 Task: Look for space in Qarāwul, Afghanistan from 4th September, 2023 to 10th September, 2023 for 1 adult in price range Rs.9000 to Rs.17000. Place can be private room with 1  bedroom having 1 bed and 1 bathroom. Property type can be hotel. Amenities needed are: air conditioning, smoking allowed, . Booking option can be shelf check-in. Required host language is English.
Action: Mouse moved to (407, 90)
Screenshot: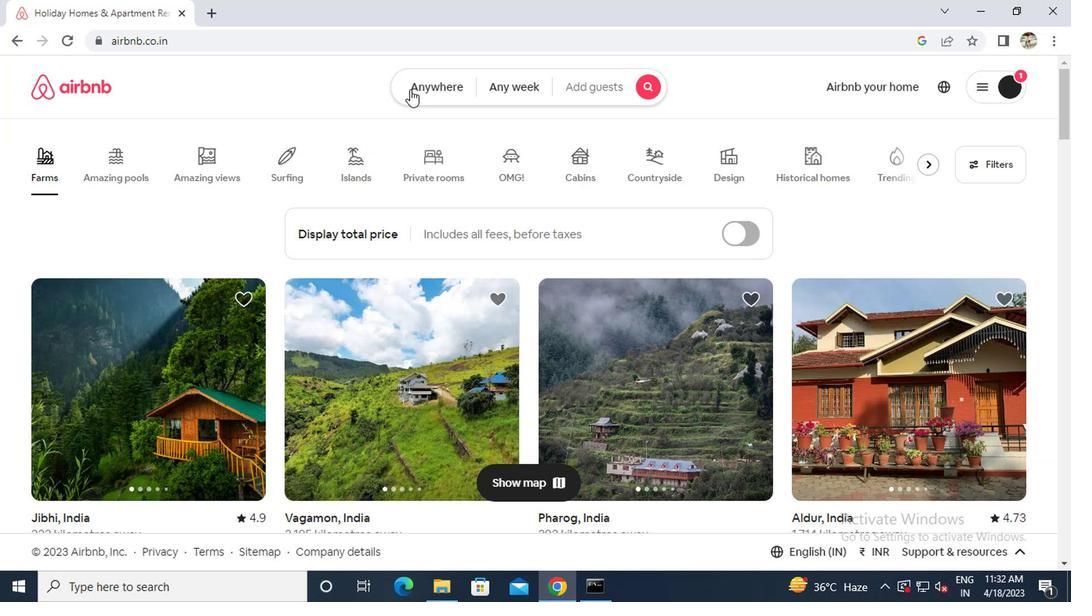 
Action: Mouse pressed left at (407, 90)
Screenshot: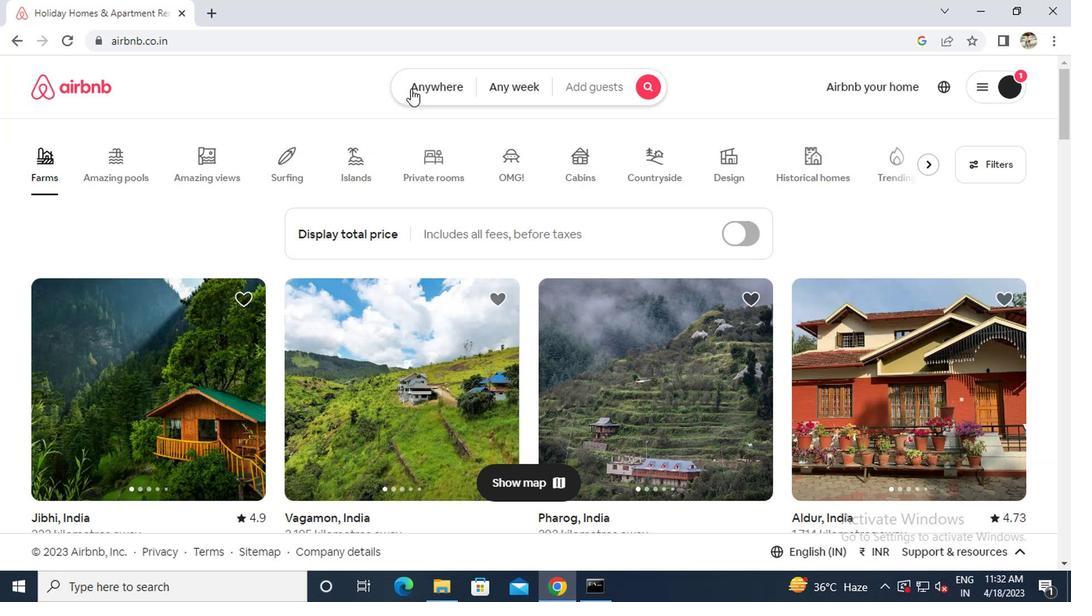 
Action: Mouse moved to (334, 149)
Screenshot: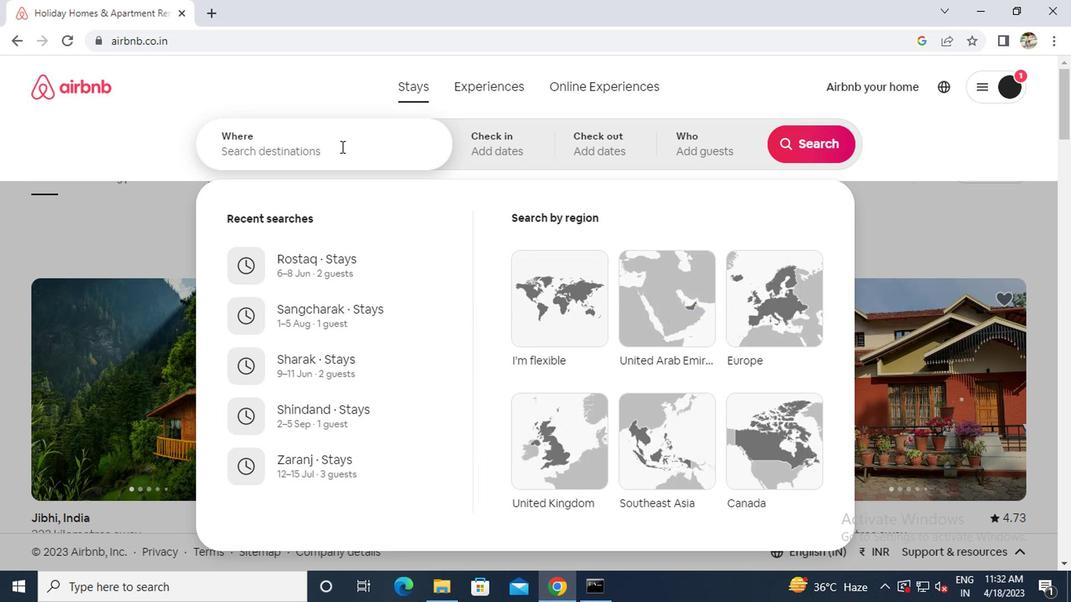 
Action: Mouse pressed left at (334, 149)
Screenshot: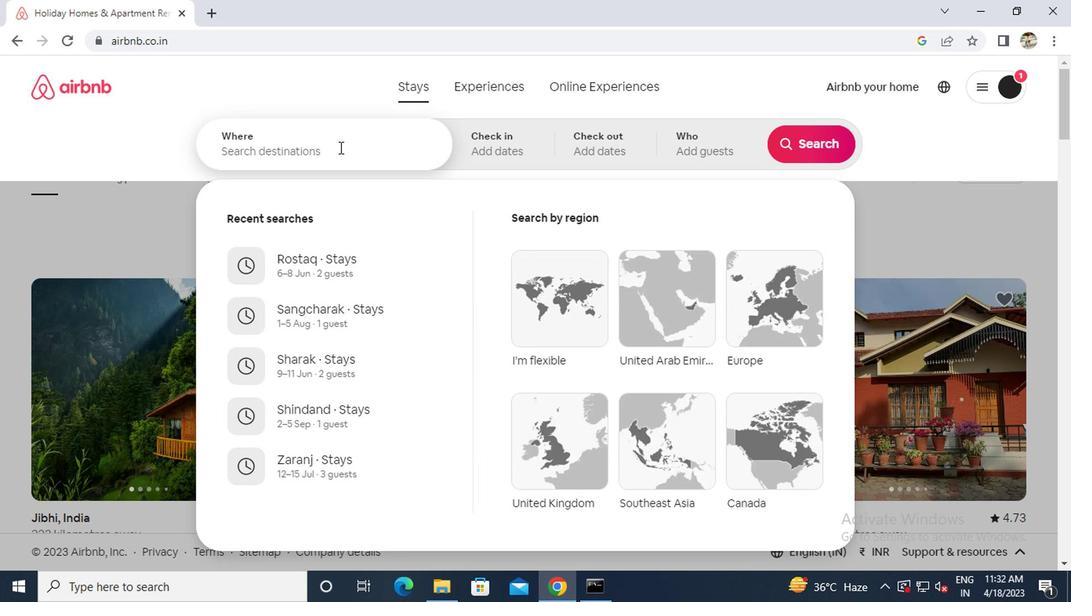 
Action: Key pressed q<Key.caps_lock>arawul
Screenshot: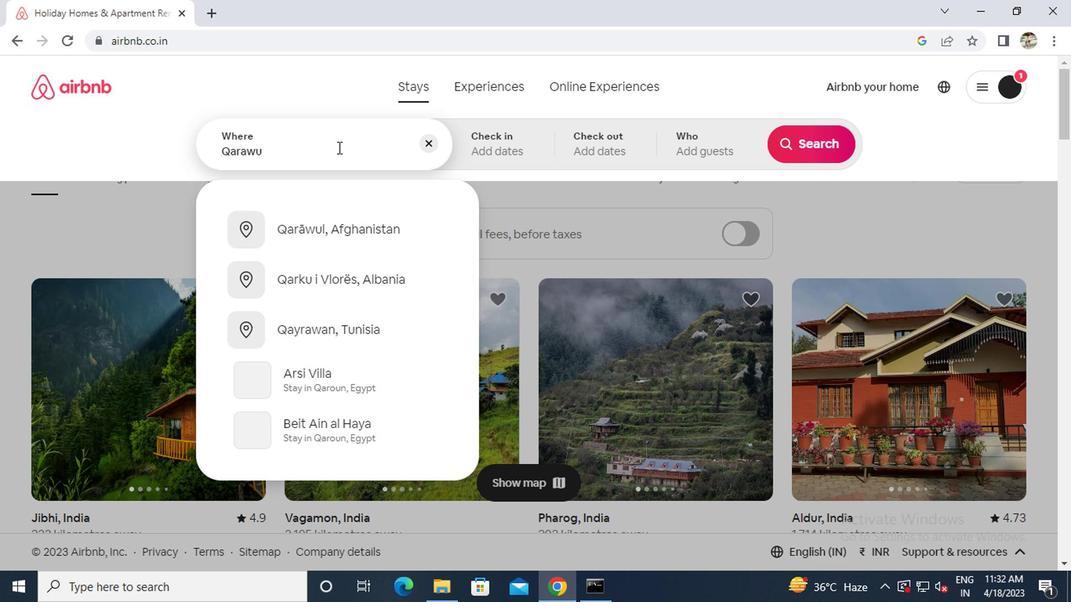 
Action: Mouse moved to (317, 221)
Screenshot: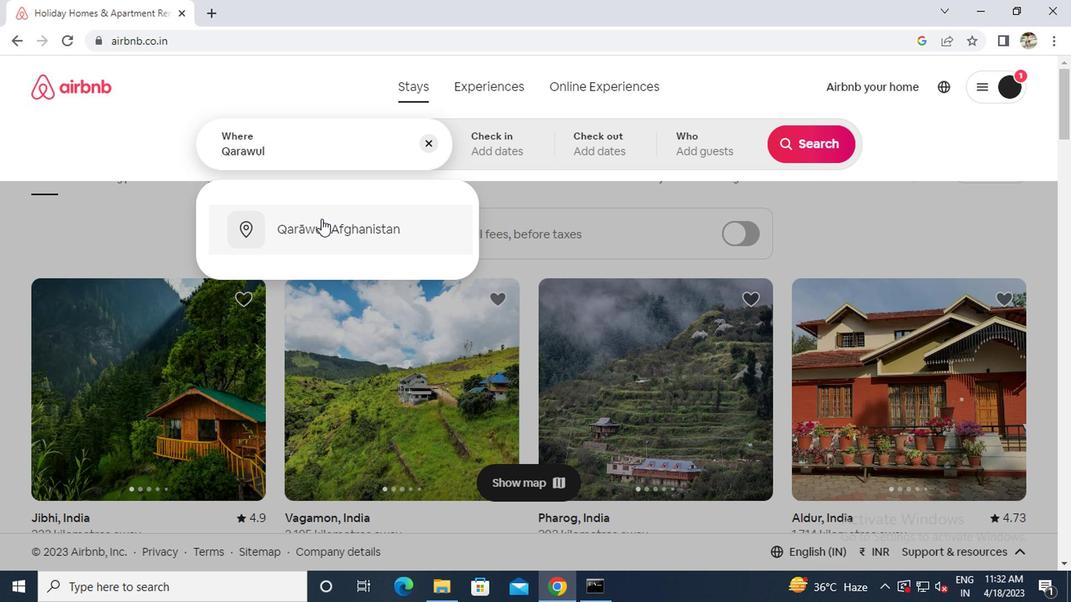 
Action: Mouse pressed left at (317, 221)
Screenshot: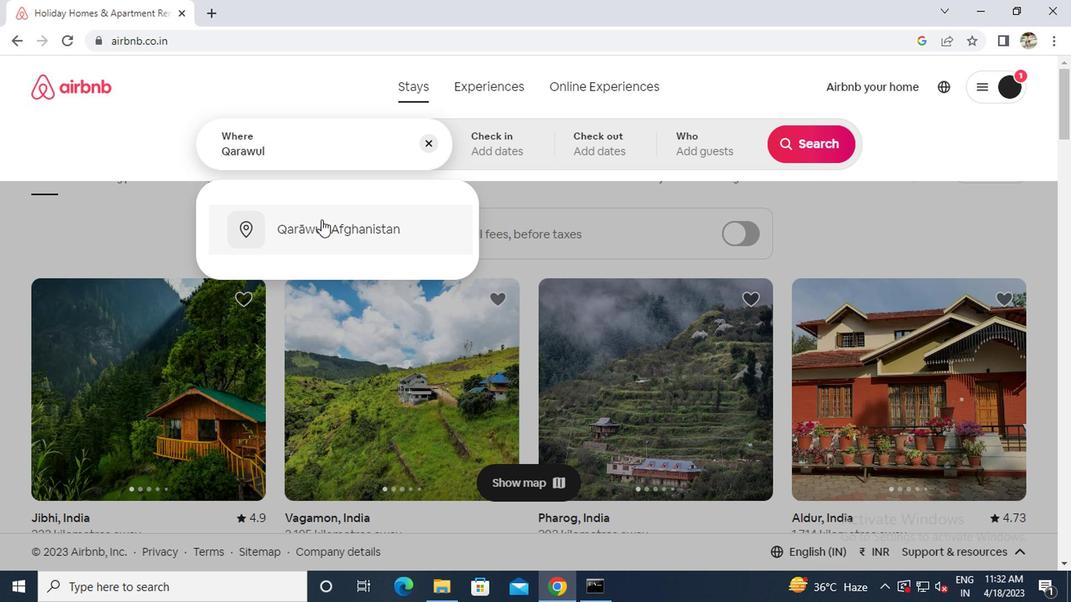 
Action: Mouse moved to (797, 266)
Screenshot: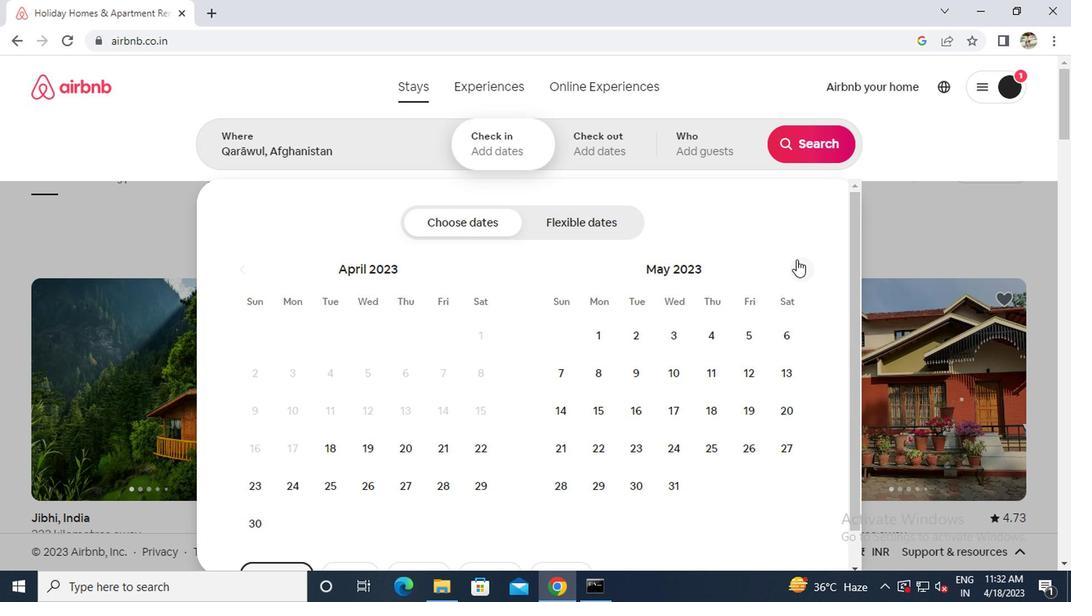 
Action: Mouse pressed left at (797, 266)
Screenshot: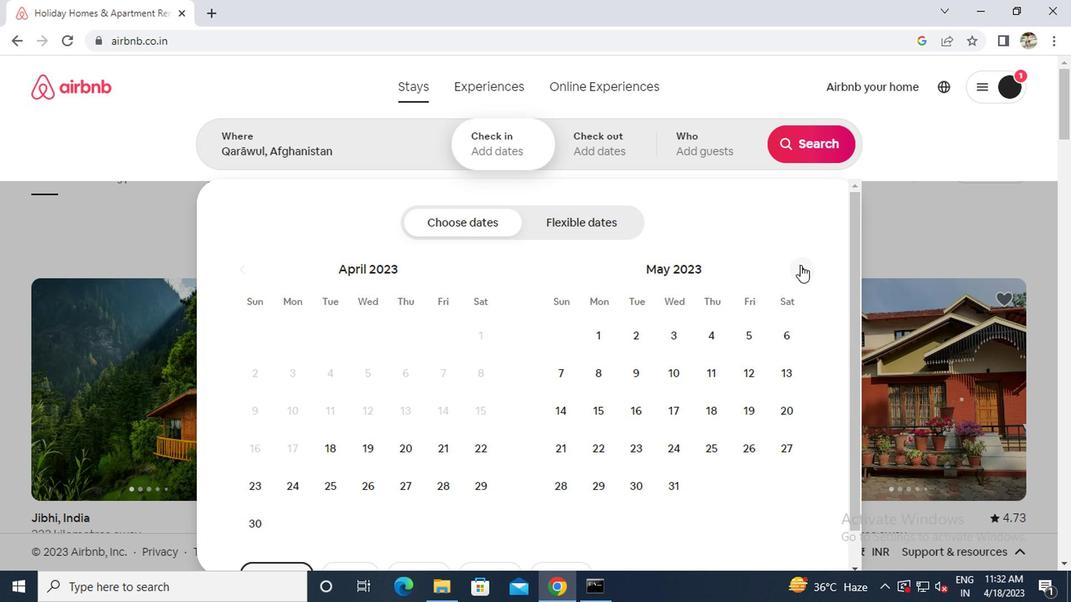 
Action: Mouse pressed left at (797, 266)
Screenshot: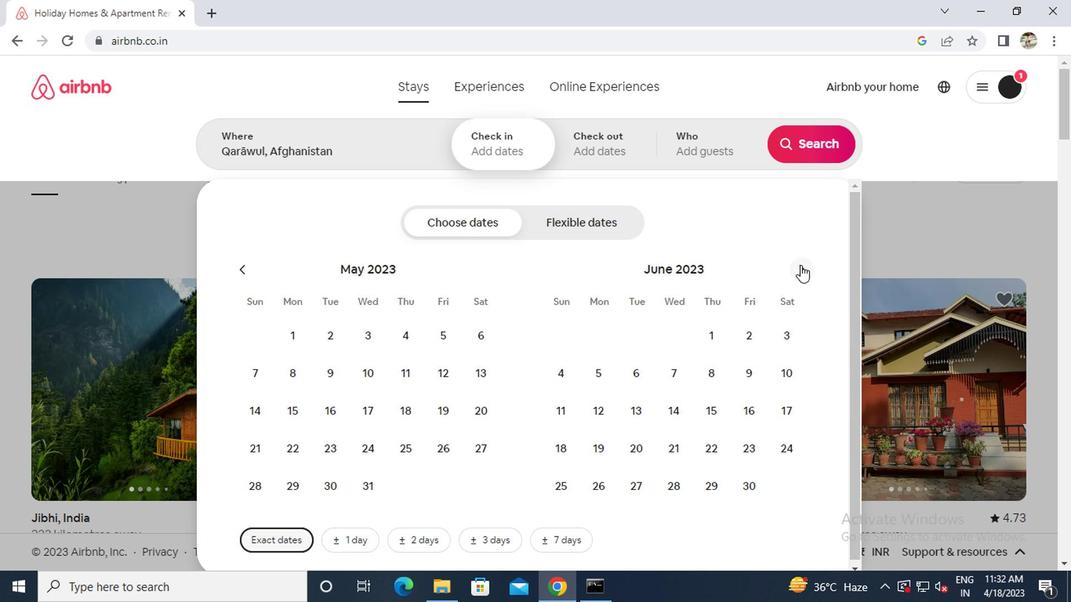 
Action: Mouse pressed left at (797, 266)
Screenshot: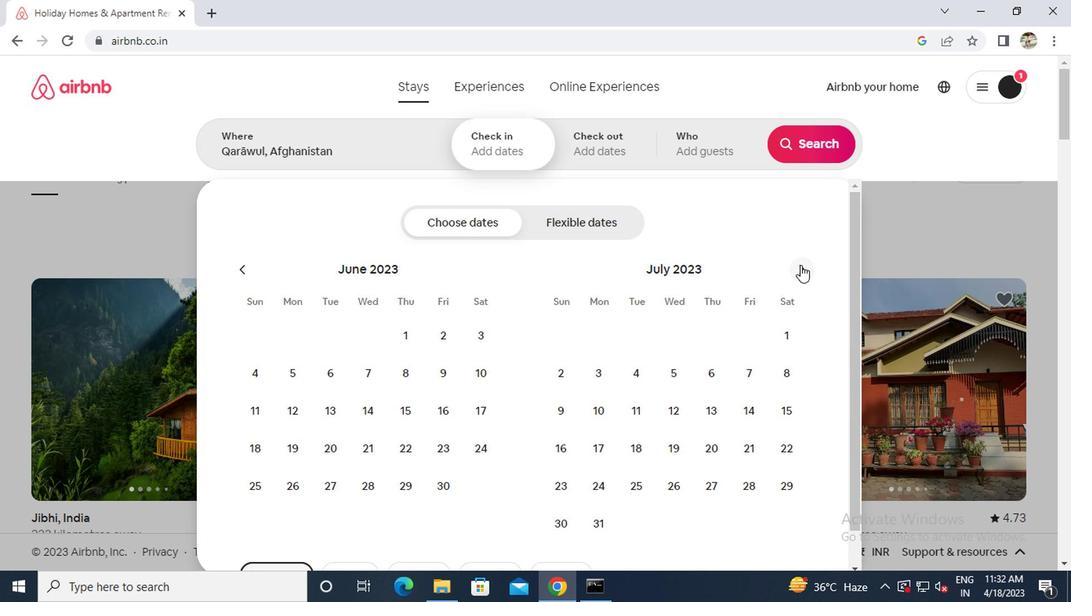 
Action: Mouse pressed left at (797, 266)
Screenshot: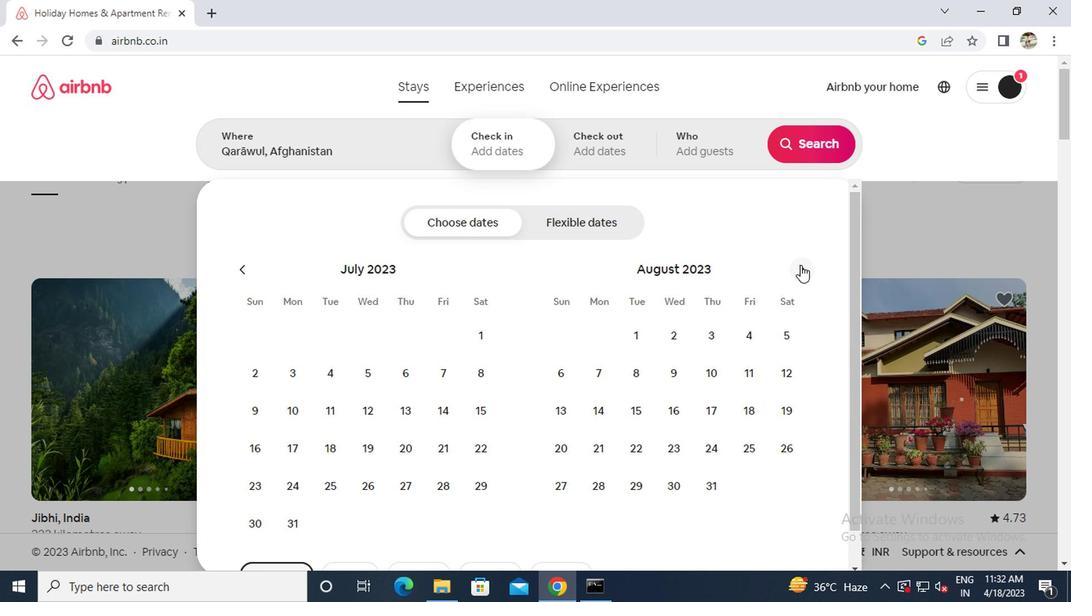 
Action: Mouse moved to (602, 373)
Screenshot: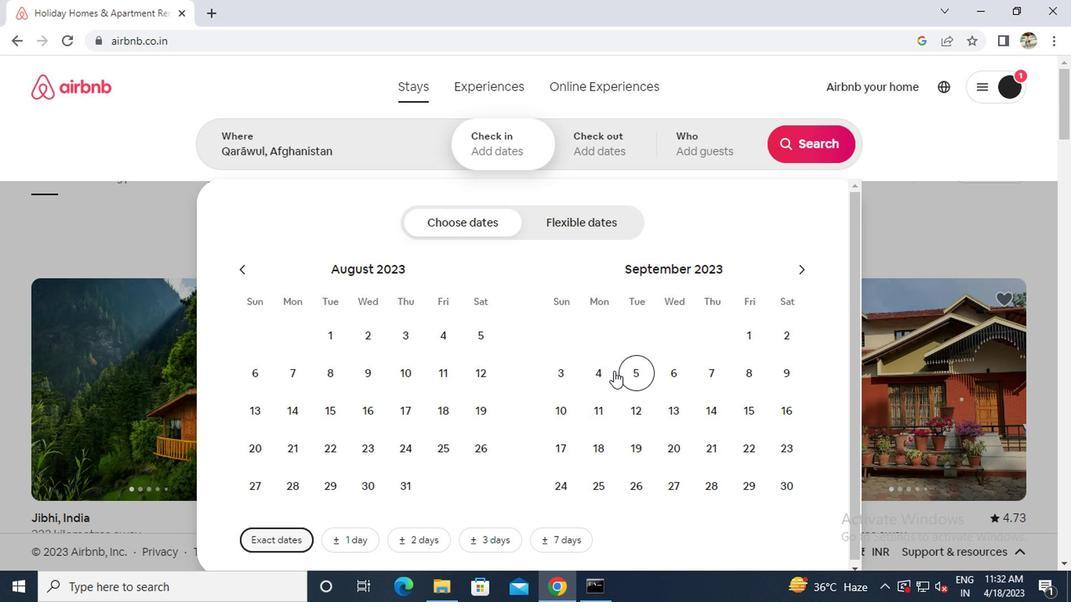 
Action: Mouse pressed left at (602, 373)
Screenshot: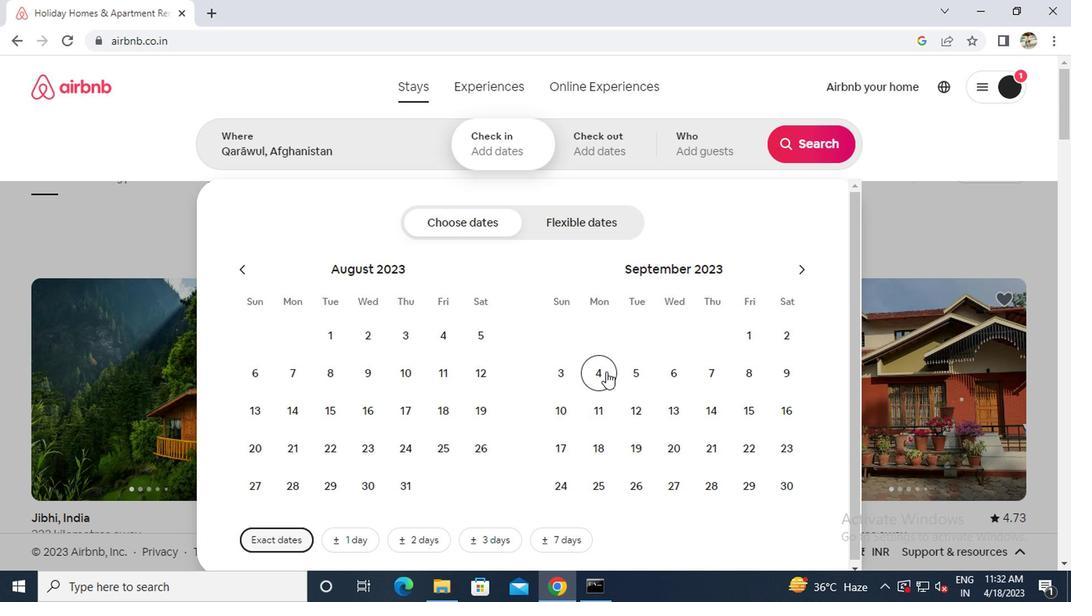 
Action: Mouse moved to (560, 408)
Screenshot: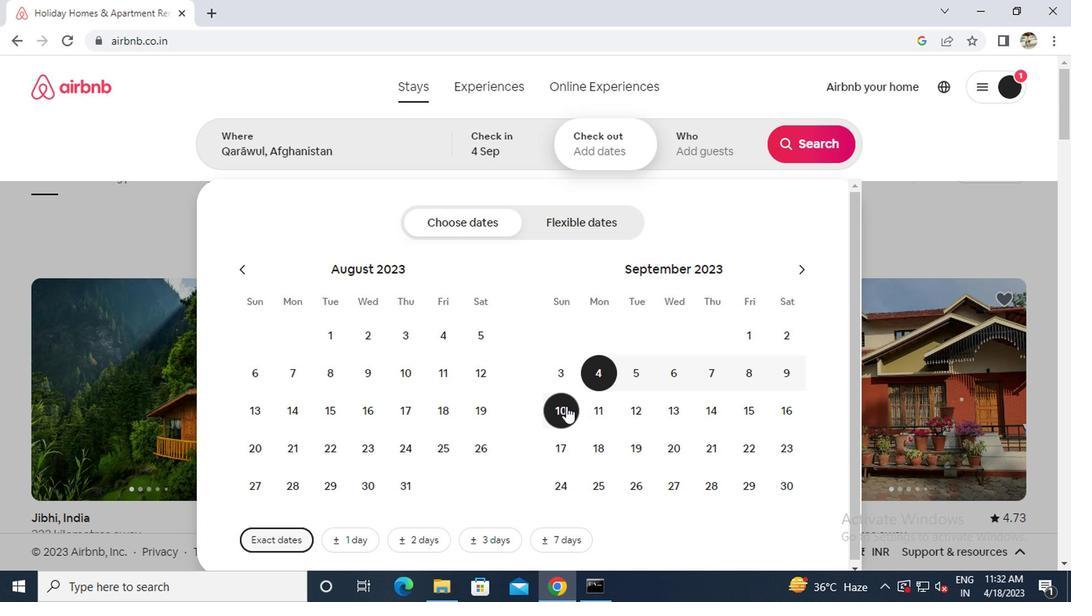 
Action: Mouse pressed left at (560, 408)
Screenshot: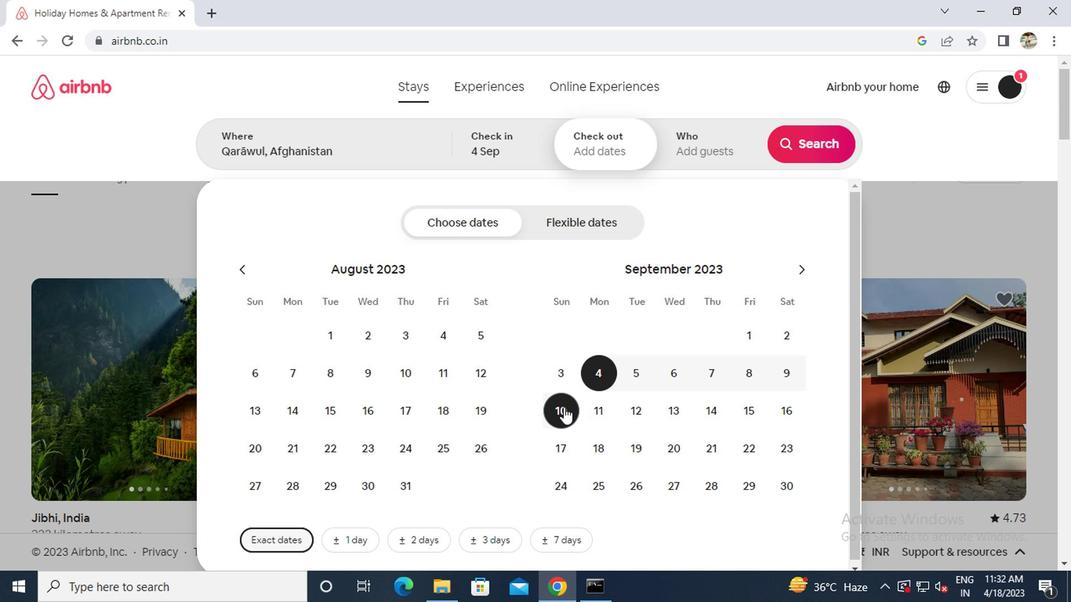 
Action: Mouse moved to (694, 153)
Screenshot: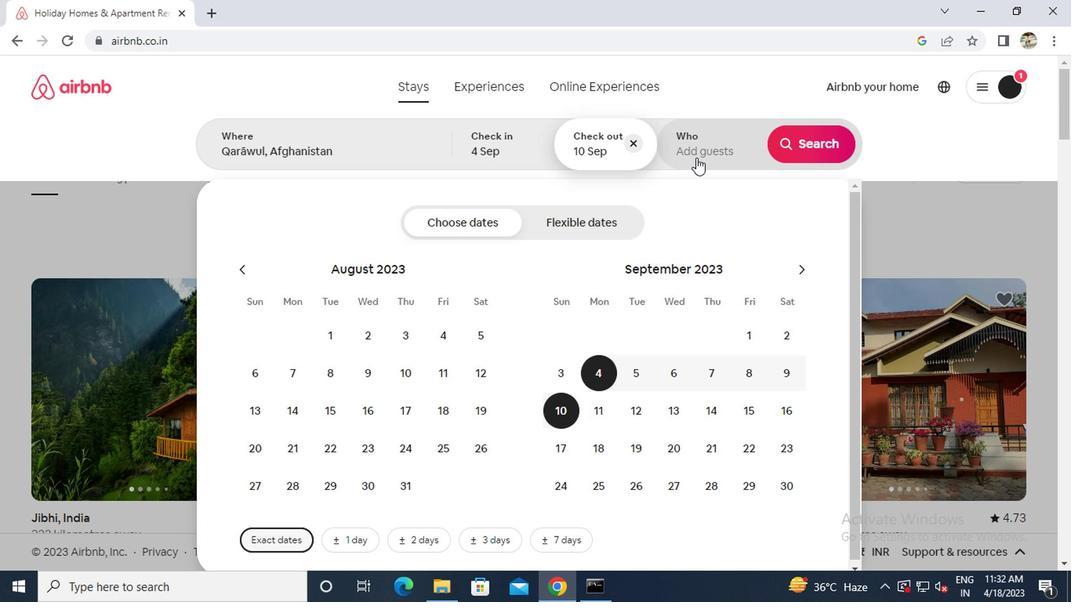 
Action: Mouse pressed left at (694, 153)
Screenshot: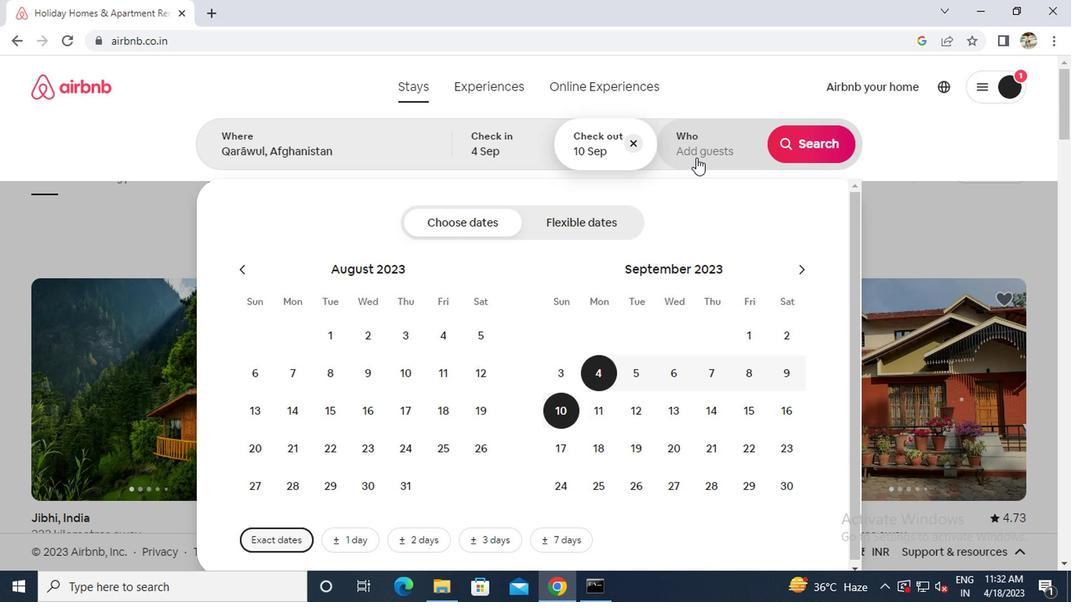 
Action: Mouse moved to (808, 236)
Screenshot: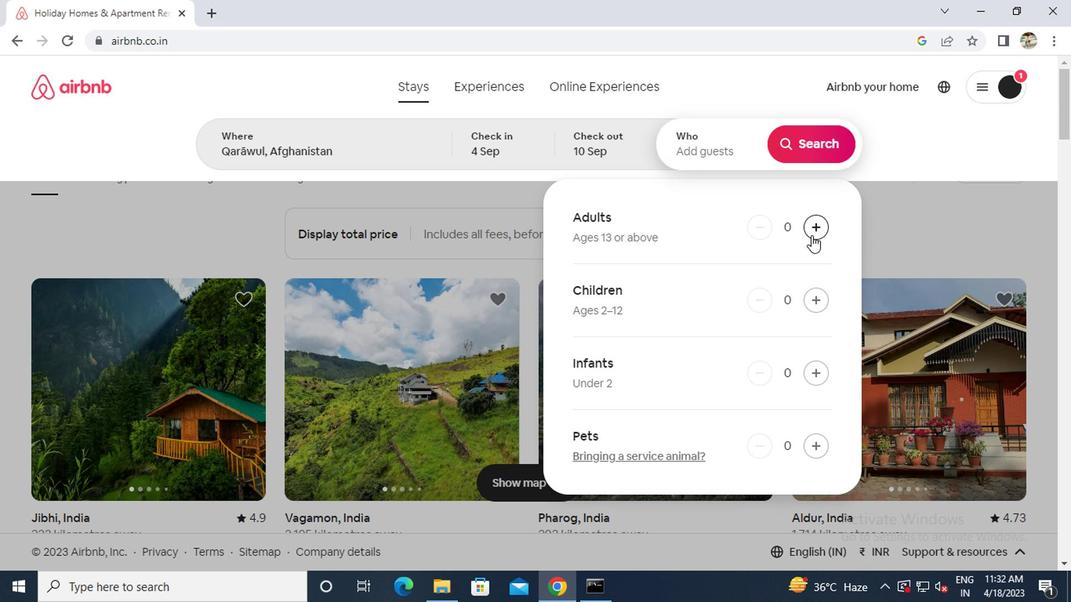 
Action: Mouse pressed left at (808, 236)
Screenshot: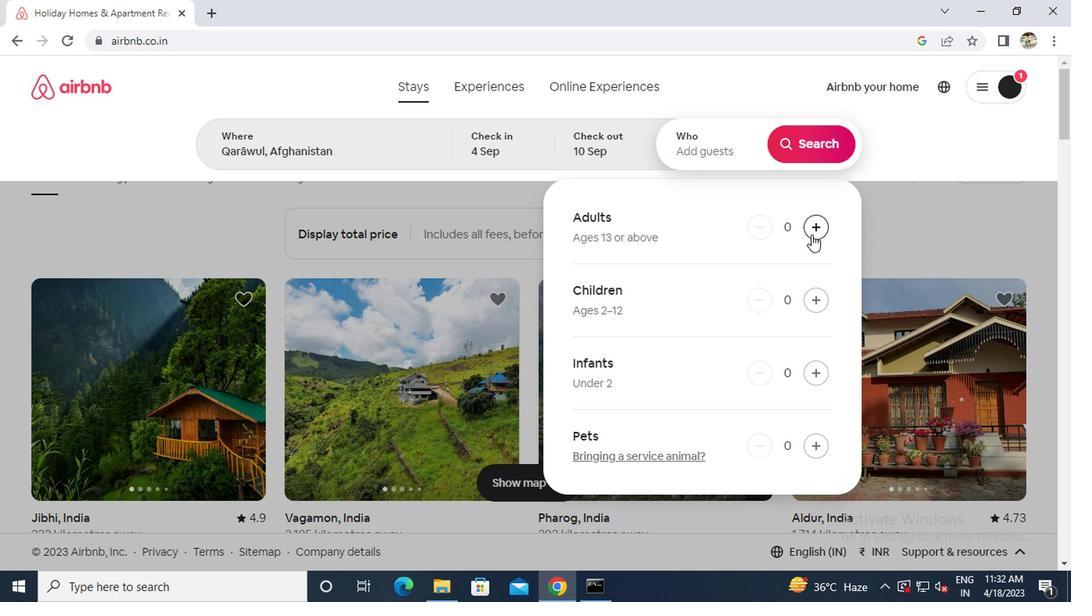 
Action: Mouse moved to (795, 149)
Screenshot: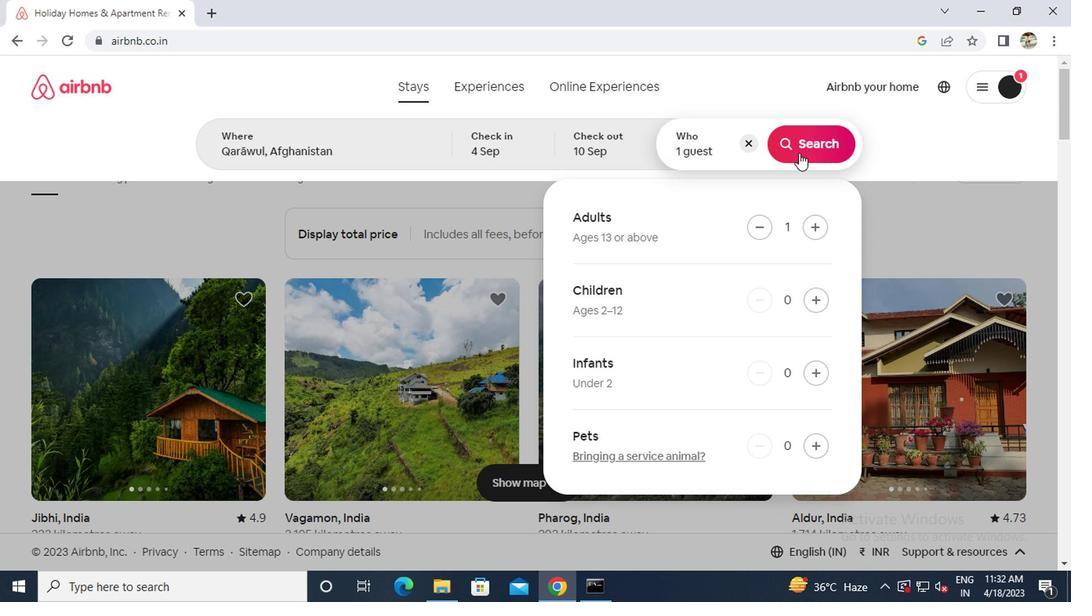 
Action: Mouse pressed left at (795, 149)
Screenshot: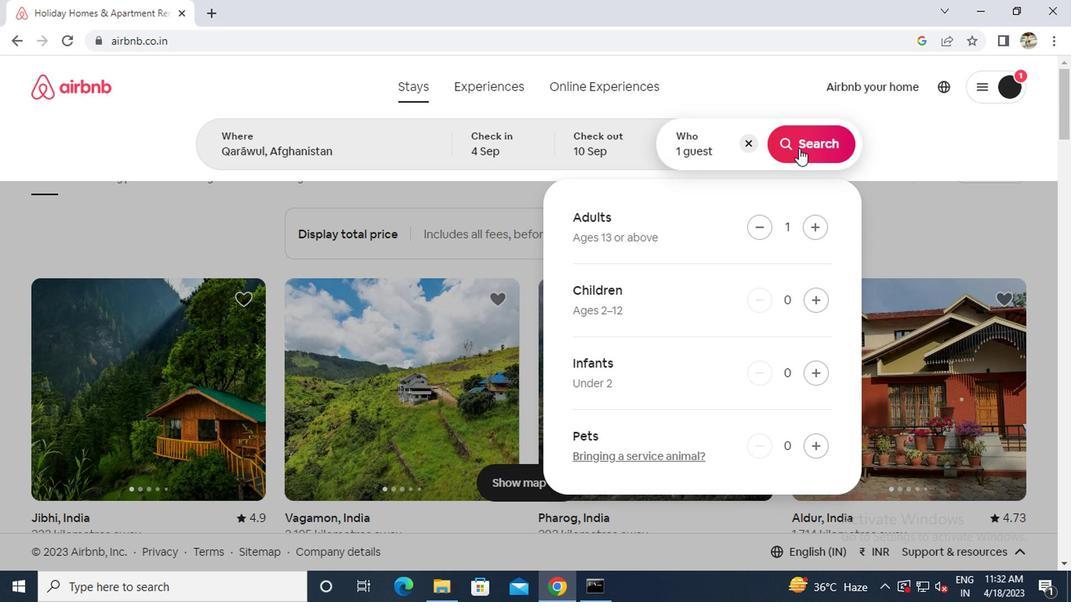 
Action: Mouse moved to (980, 151)
Screenshot: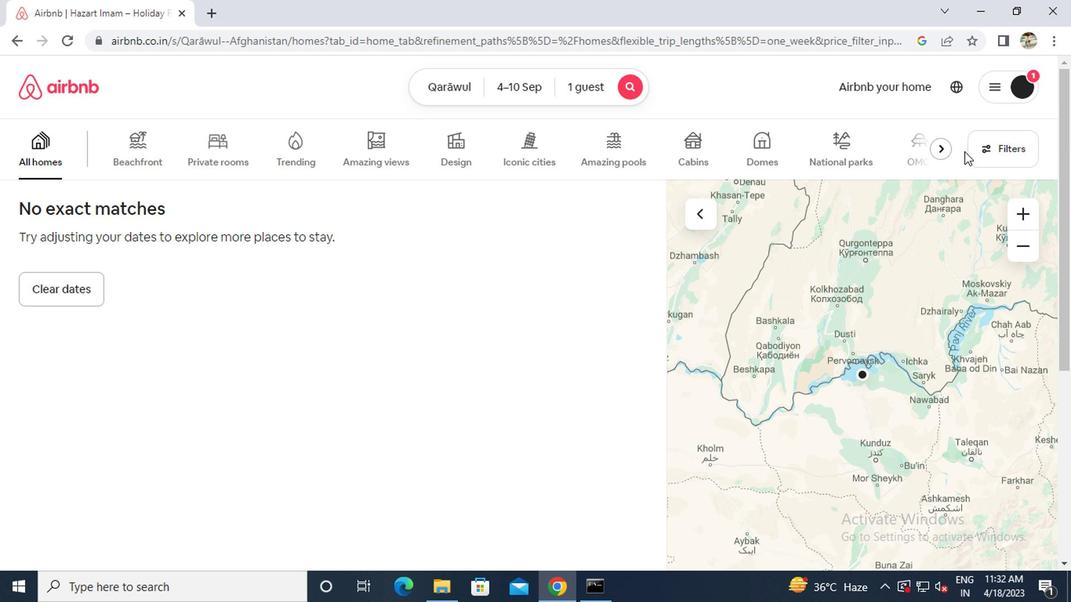 
Action: Mouse pressed left at (980, 151)
Screenshot: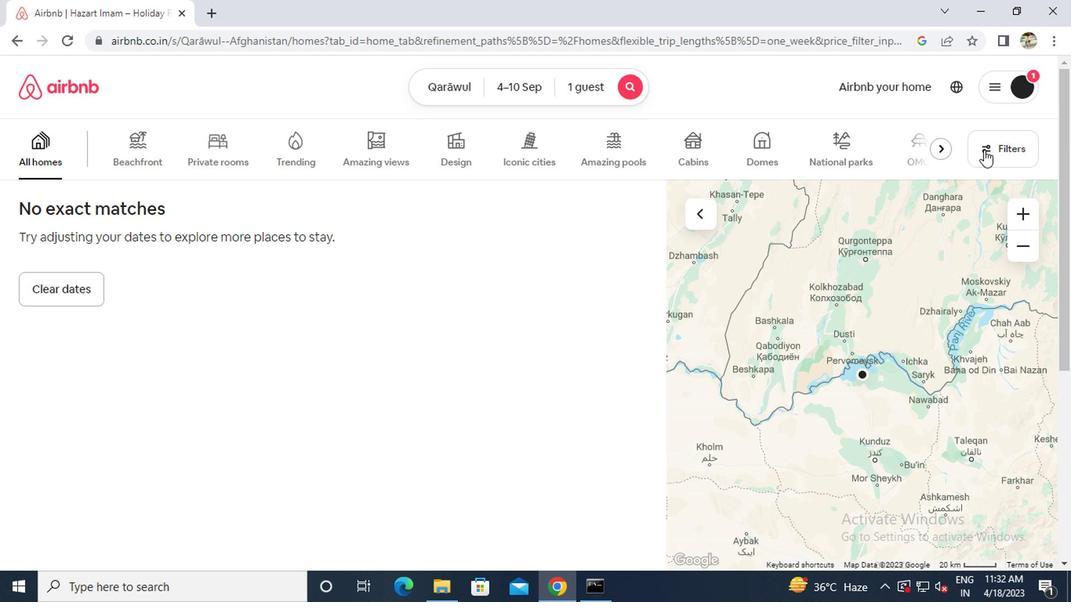 
Action: Mouse moved to (382, 253)
Screenshot: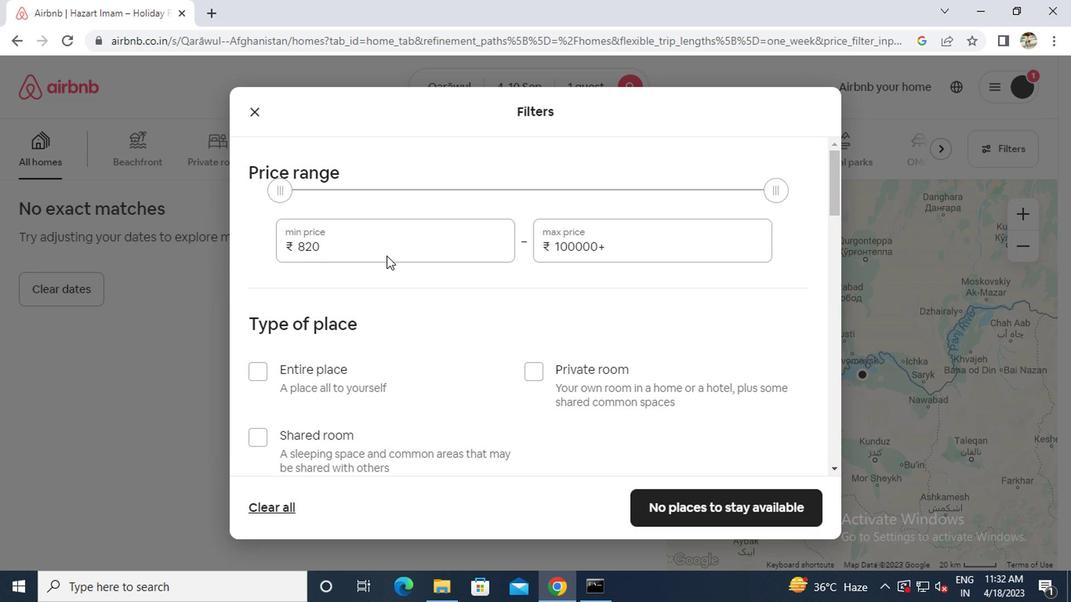 
Action: Mouse pressed left at (382, 253)
Screenshot: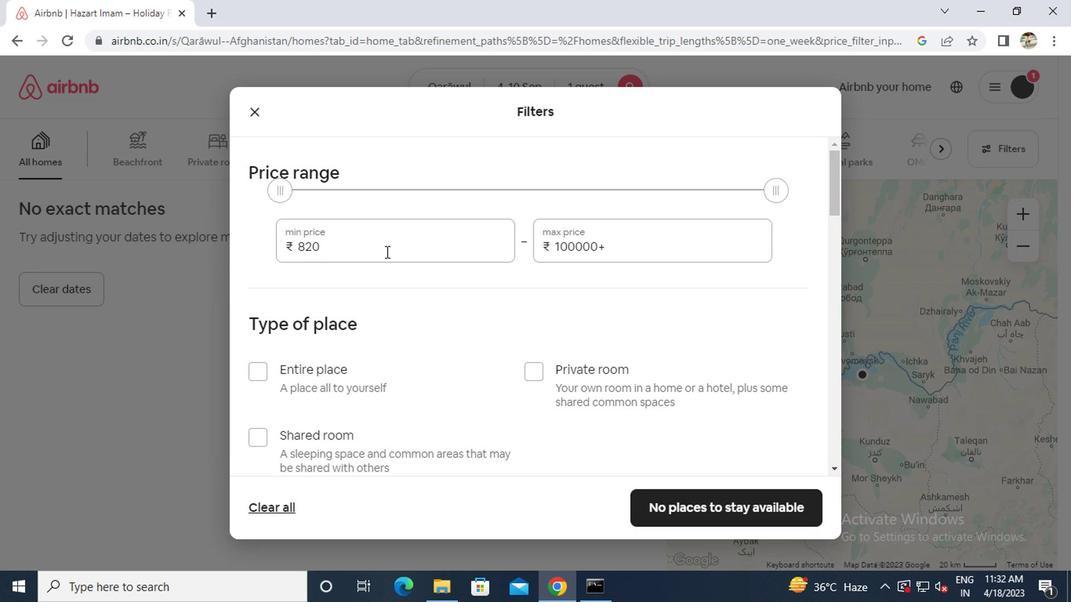
Action: Key pressed ctrl+A90000<Key.backspace>
Screenshot: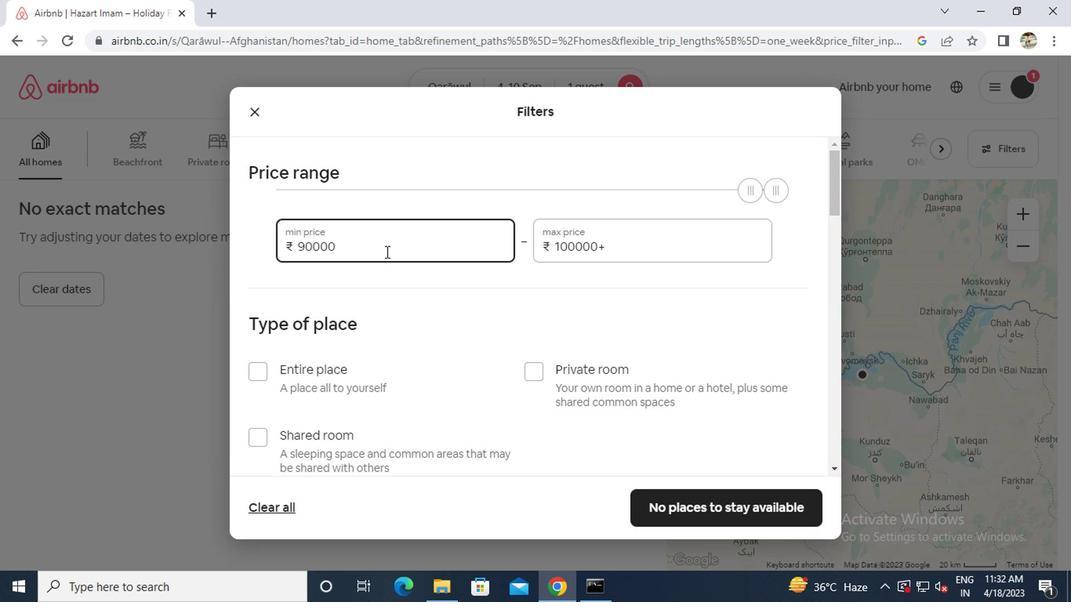 
Action: Mouse moved to (601, 254)
Screenshot: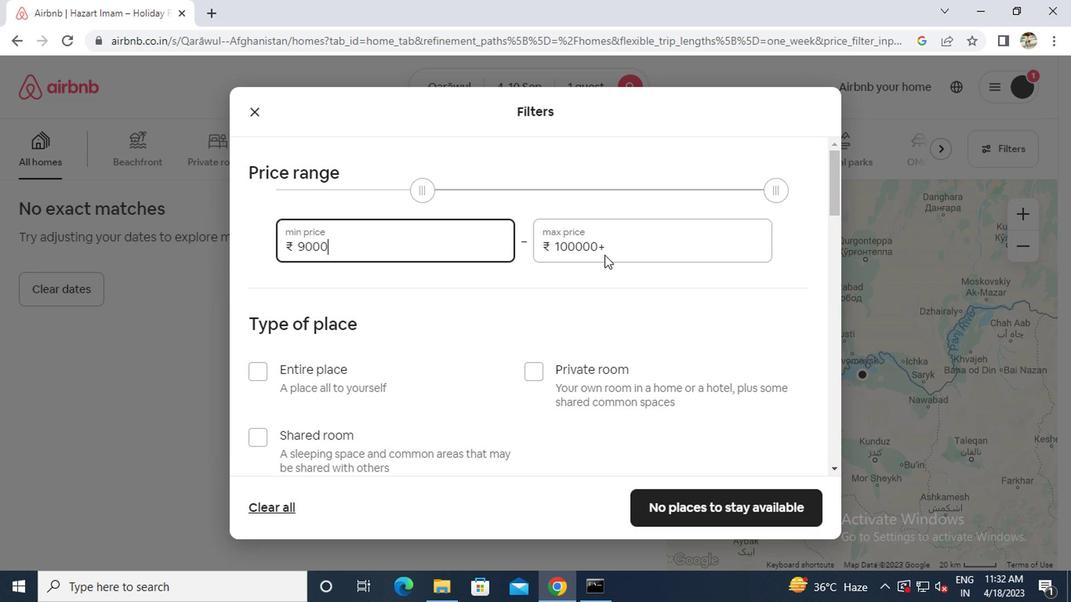 
Action: Mouse pressed left at (601, 254)
Screenshot: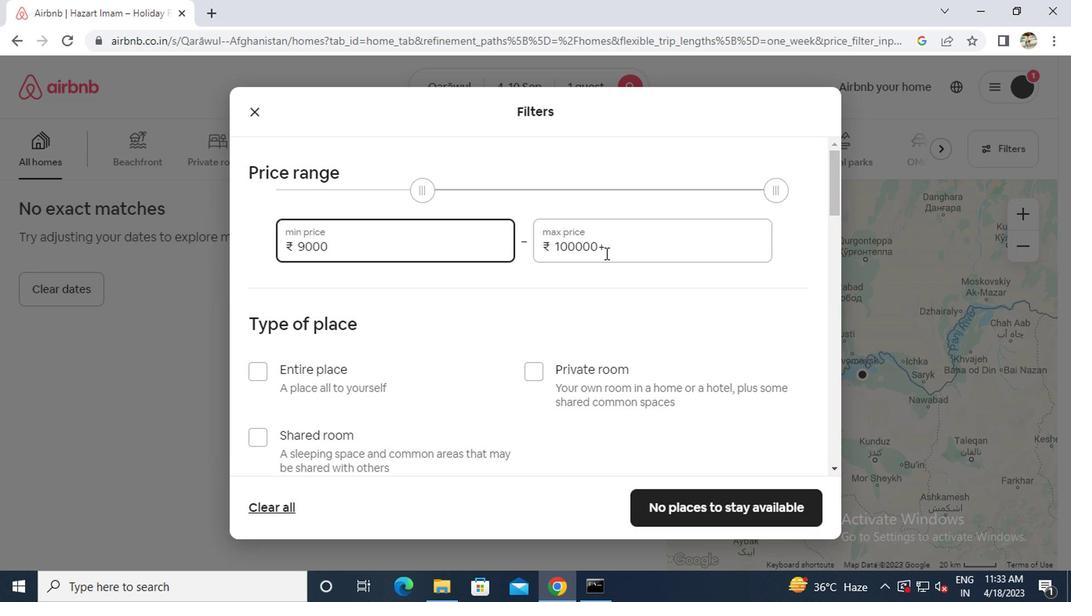 
Action: Key pressed ctrl+Actrl+17000
Screenshot: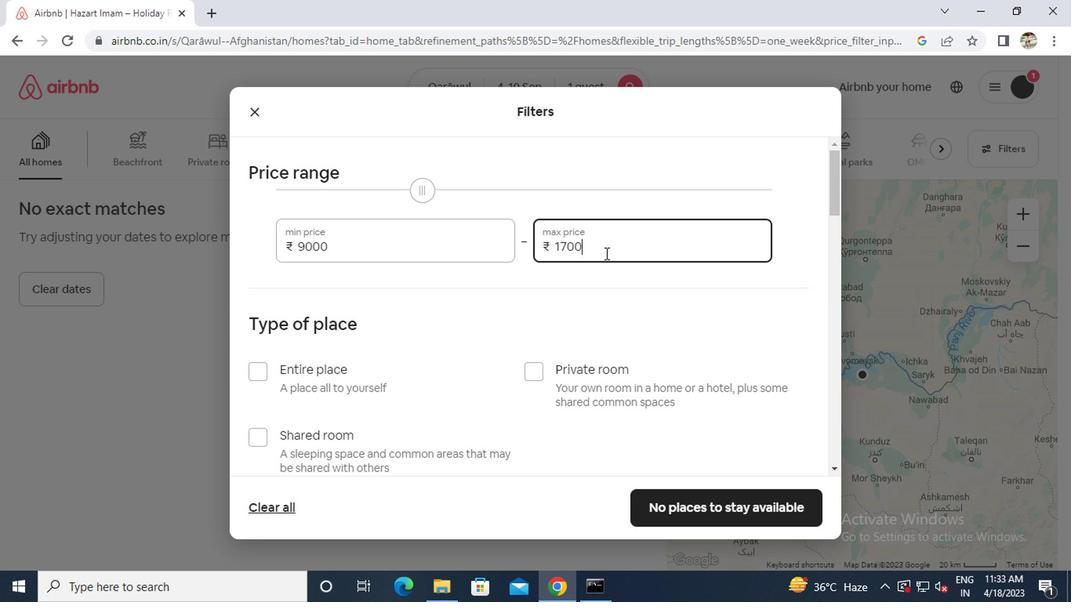 
Action: Mouse moved to (536, 371)
Screenshot: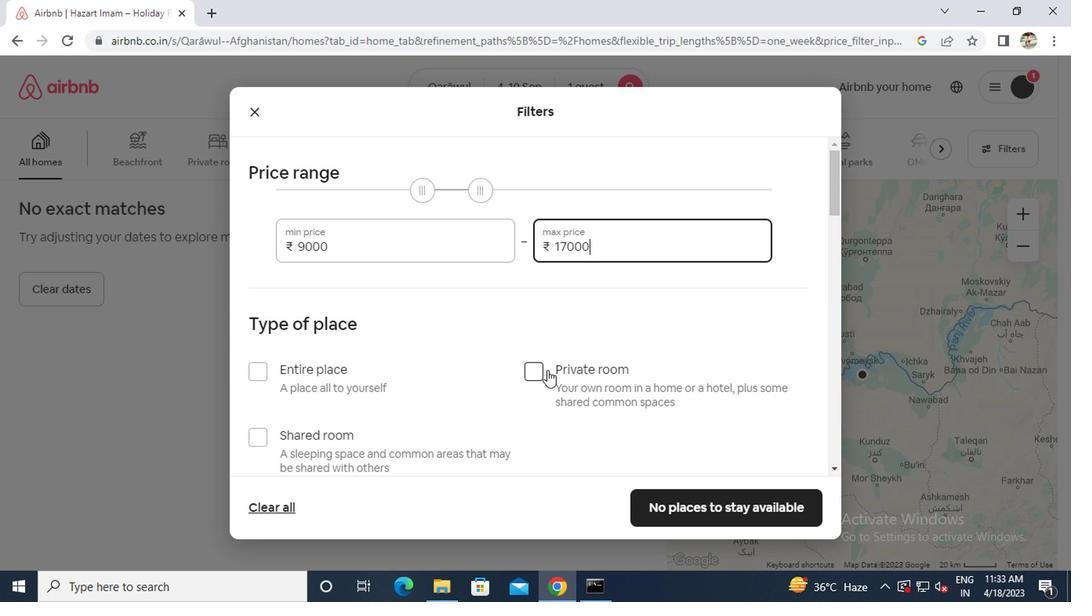 
Action: Mouse pressed left at (536, 371)
Screenshot: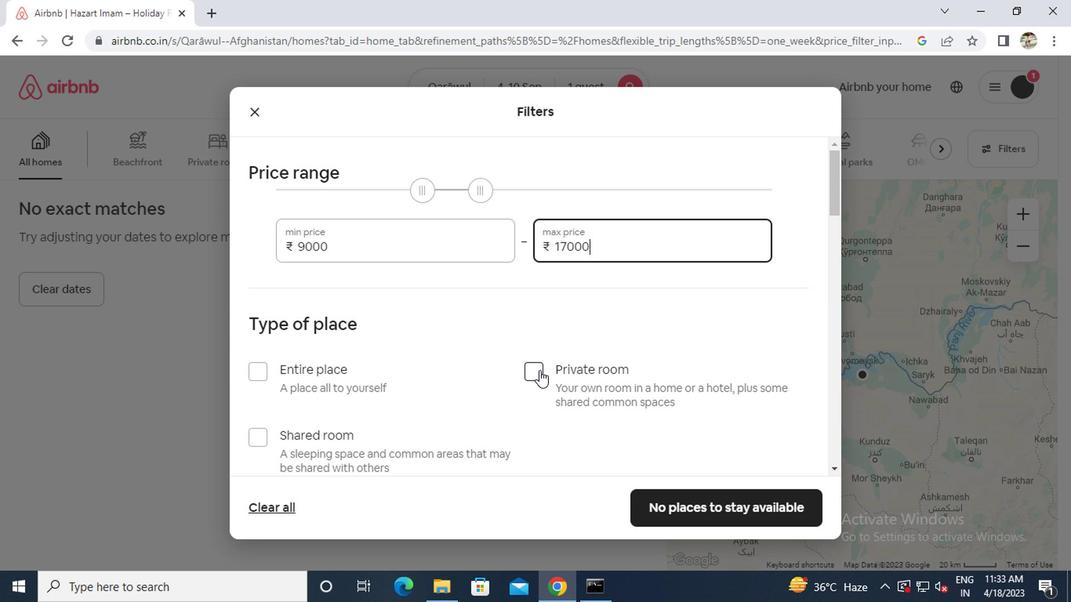 
Action: Mouse scrolled (536, 370) with delta (0, 0)
Screenshot: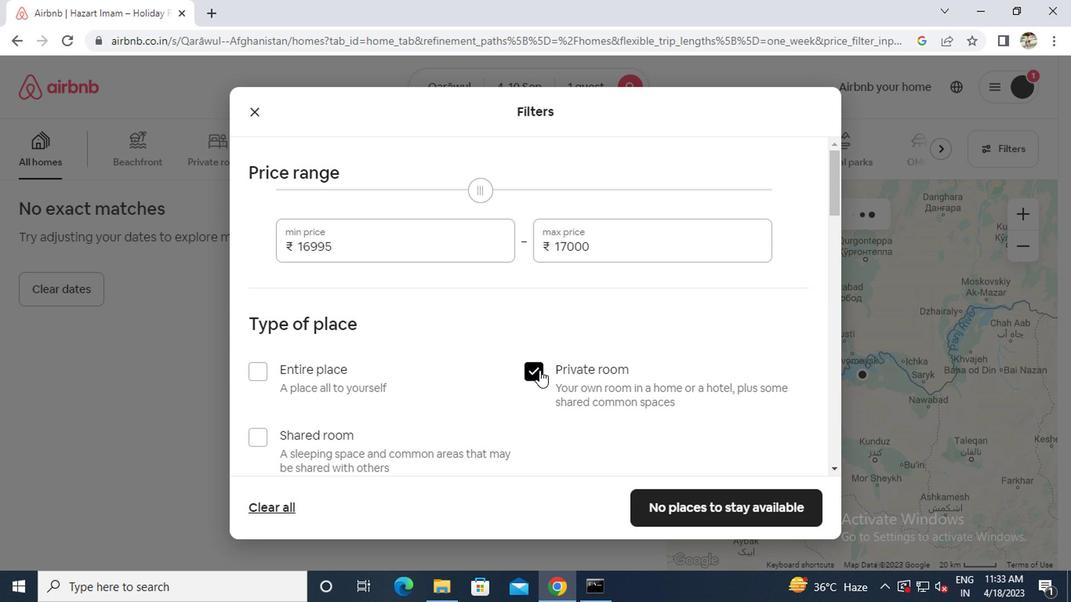 
Action: Mouse scrolled (536, 370) with delta (0, 0)
Screenshot: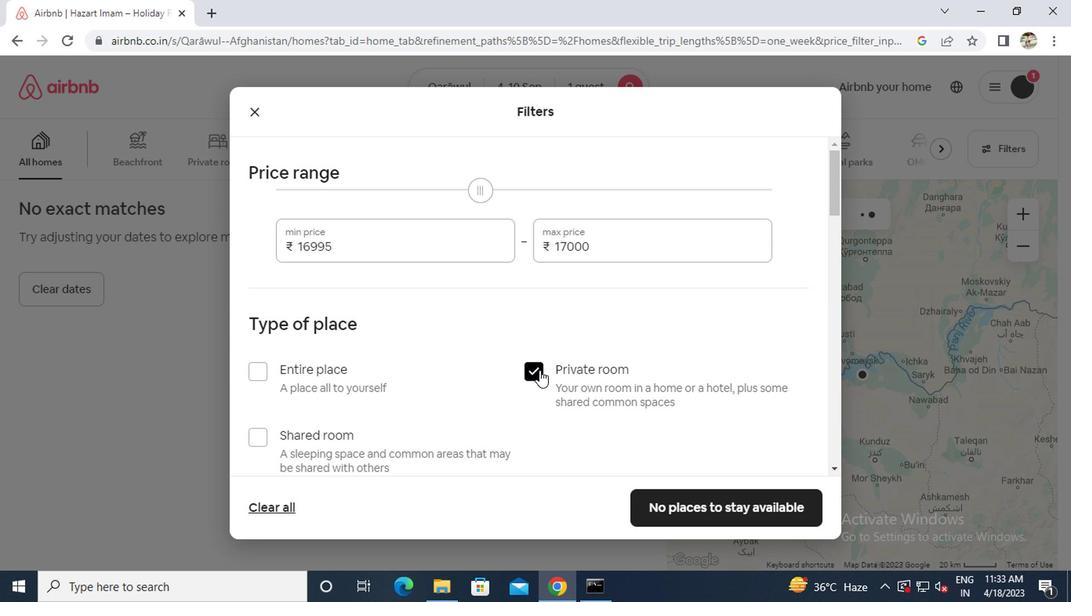 
Action: Mouse scrolled (536, 370) with delta (0, 0)
Screenshot: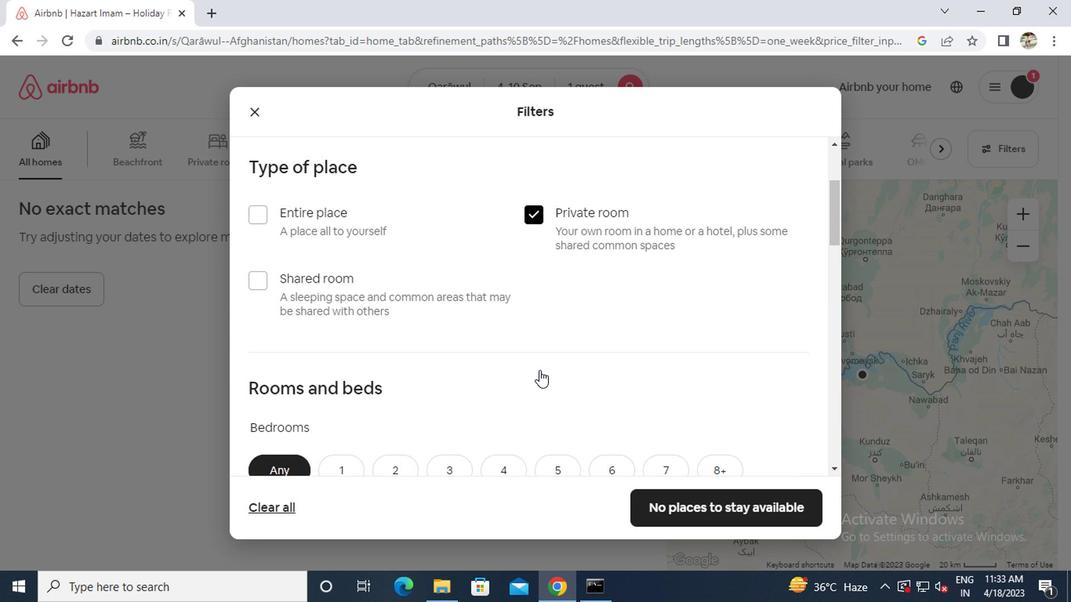 
Action: Mouse scrolled (536, 370) with delta (0, 0)
Screenshot: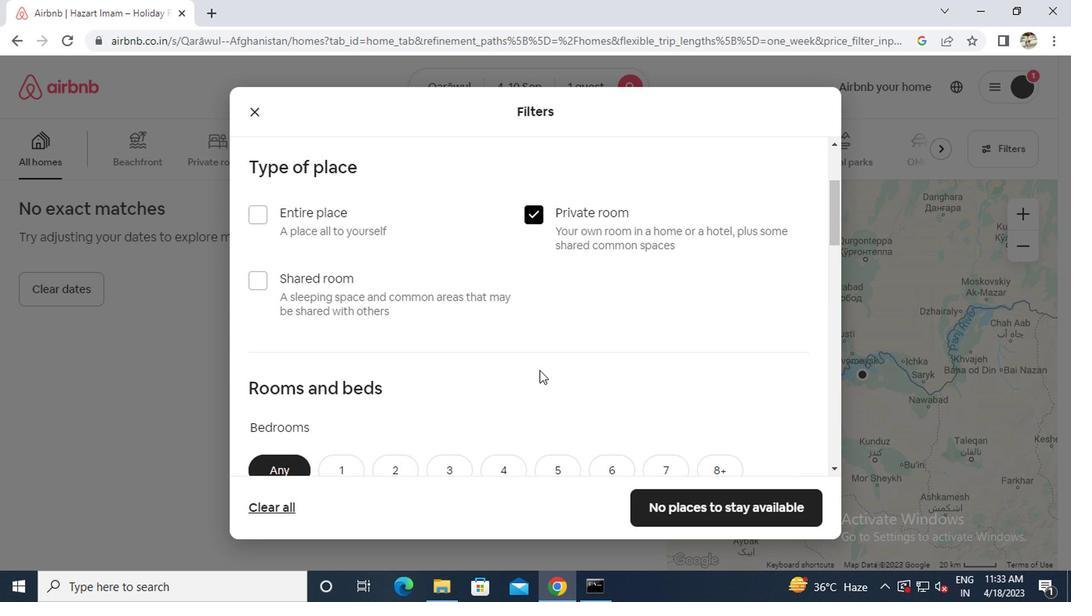 
Action: Mouse moved to (335, 310)
Screenshot: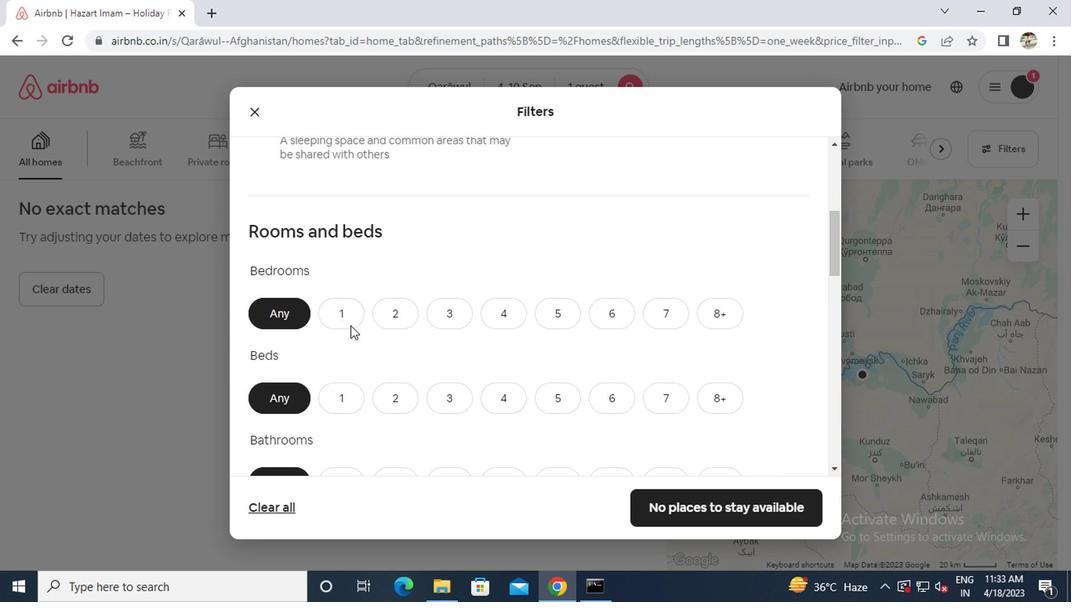 
Action: Mouse pressed left at (335, 310)
Screenshot: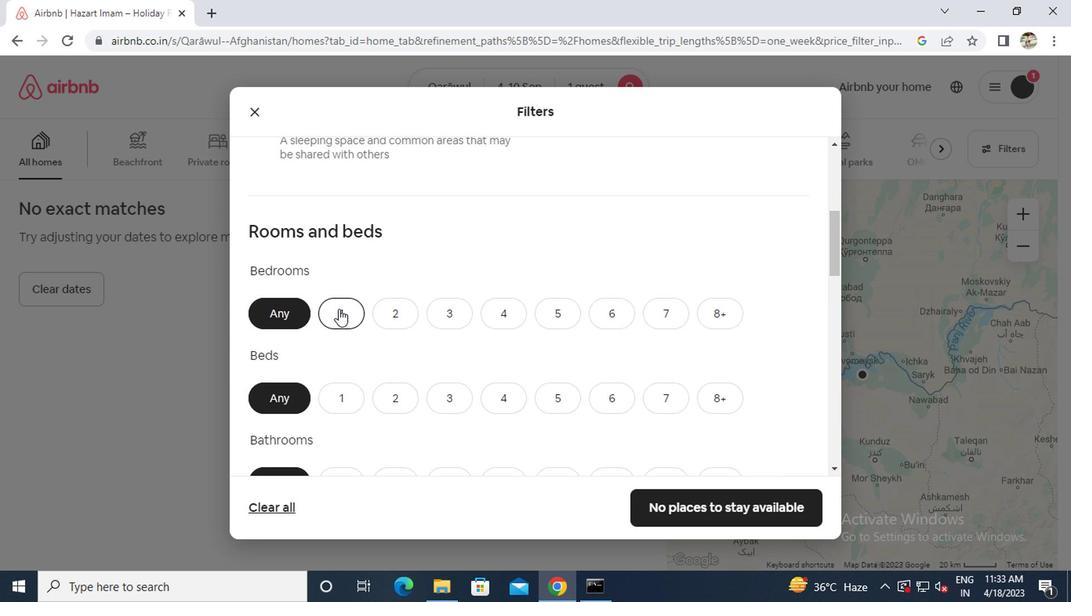 
Action: Mouse moved to (330, 389)
Screenshot: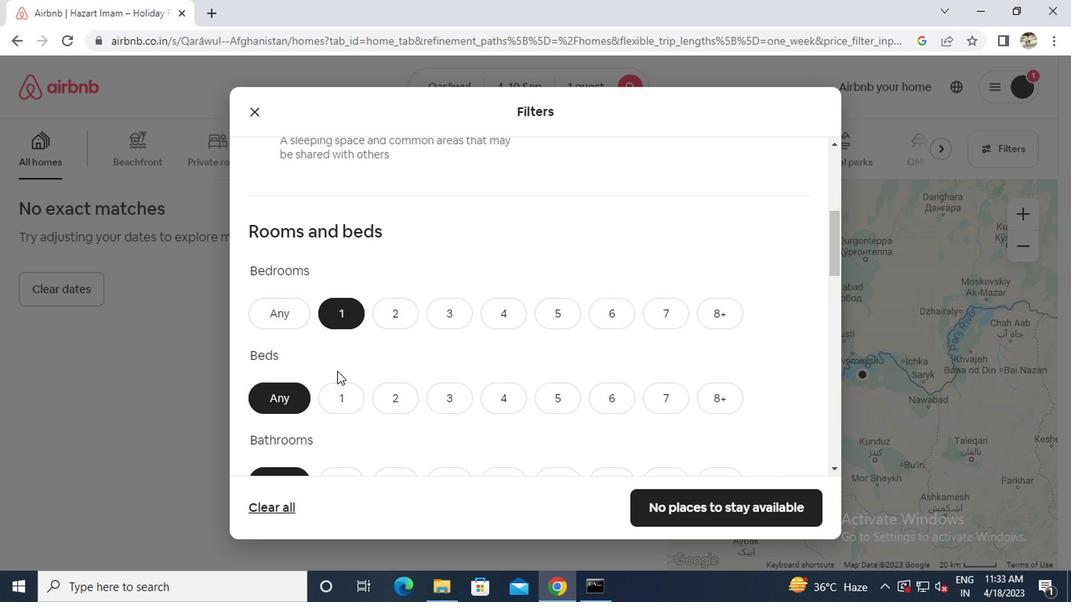 
Action: Mouse pressed left at (330, 389)
Screenshot: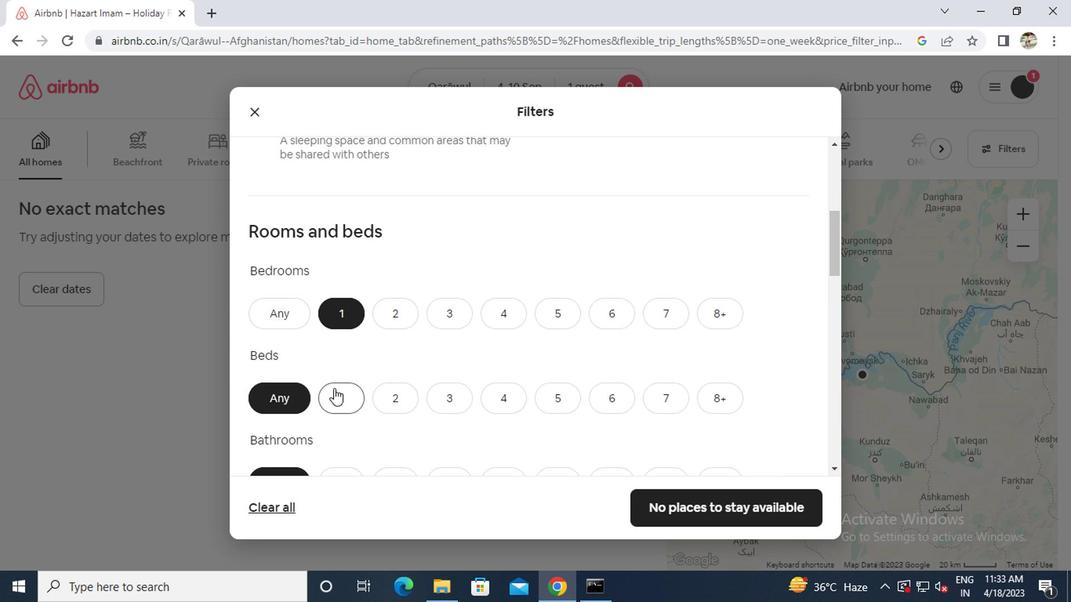 
Action: Mouse moved to (334, 388)
Screenshot: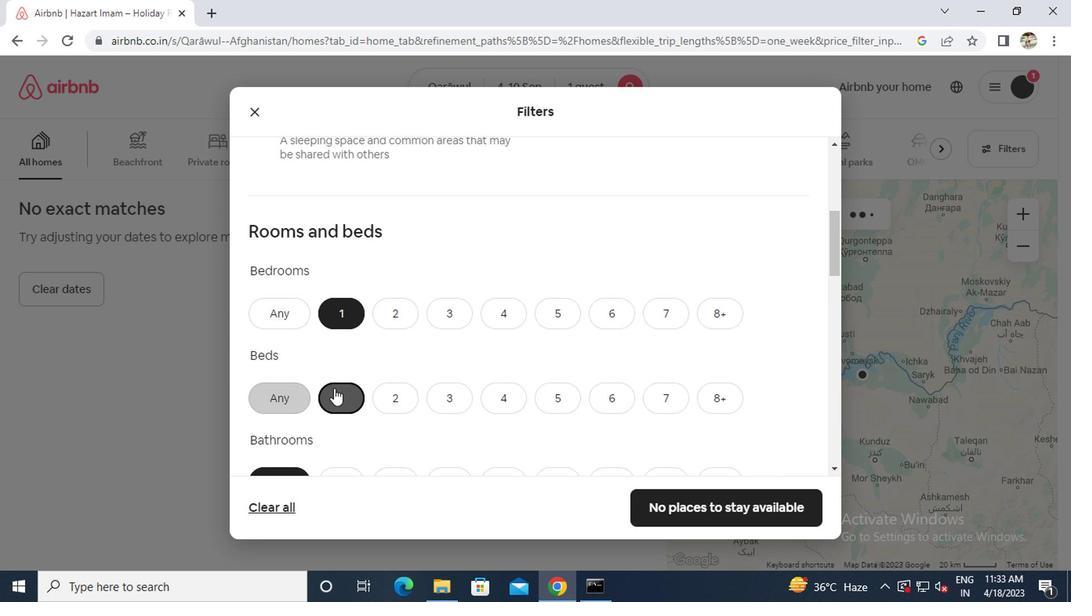 
Action: Mouse scrolled (334, 387) with delta (0, 0)
Screenshot: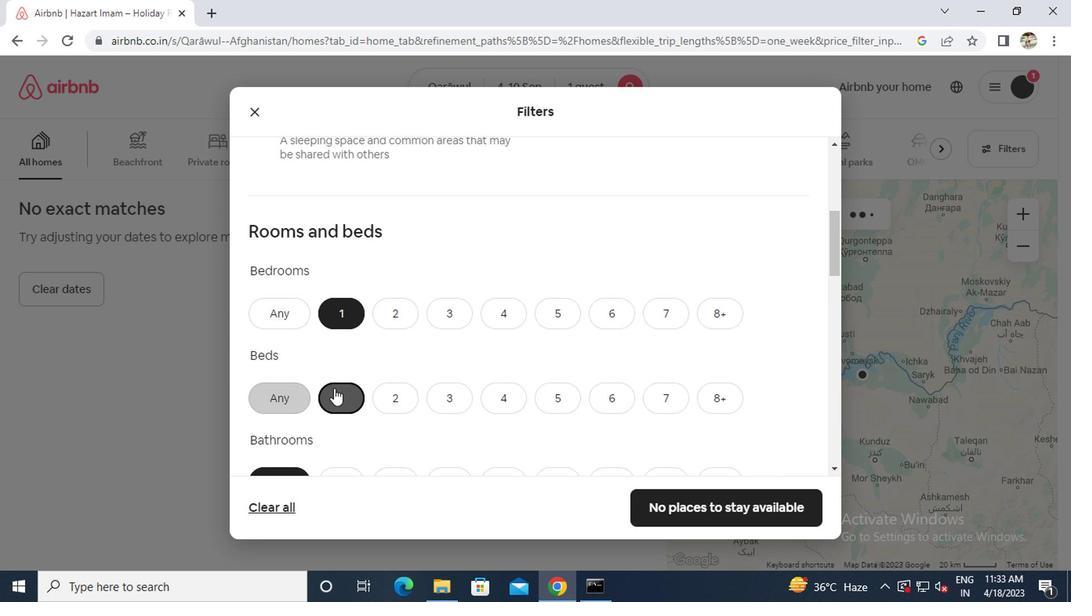 
Action: Mouse scrolled (334, 387) with delta (0, 0)
Screenshot: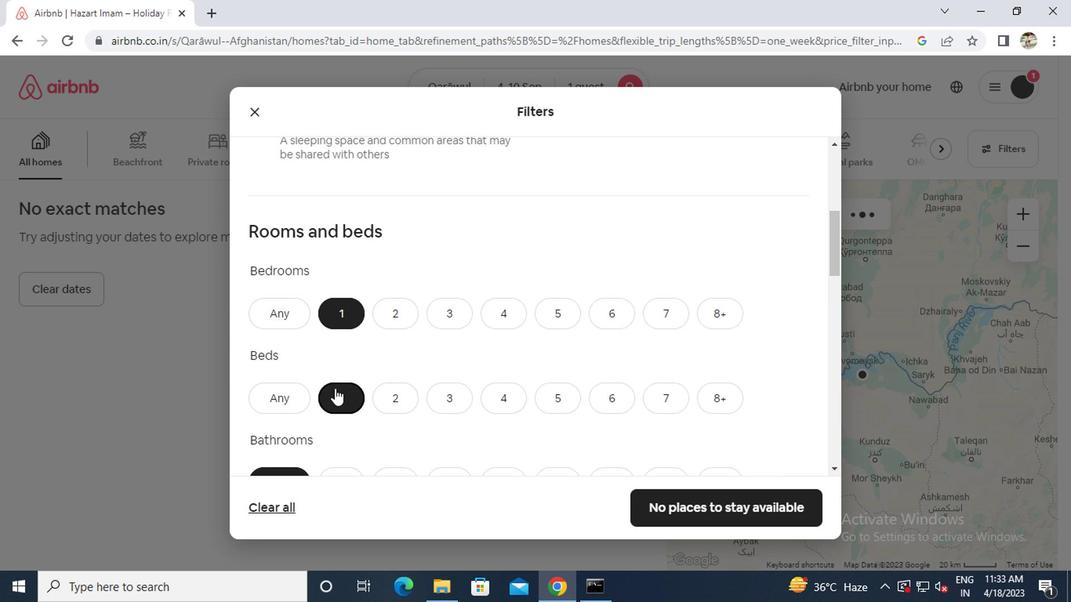 
Action: Mouse moved to (330, 330)
Screenshot: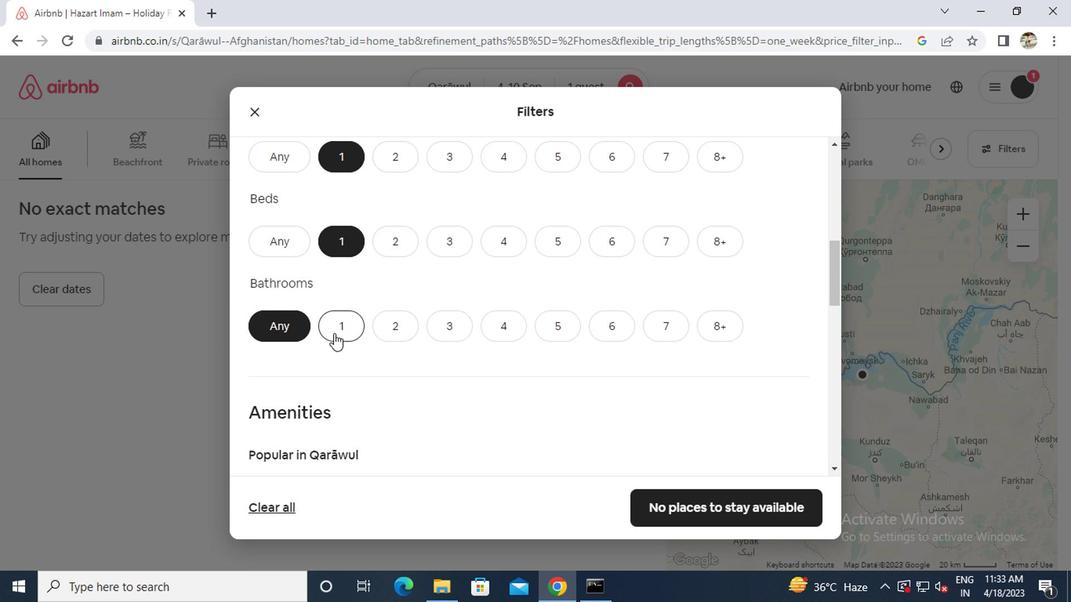
Action: Mouse pressed left at (330, 330)
Screenshot: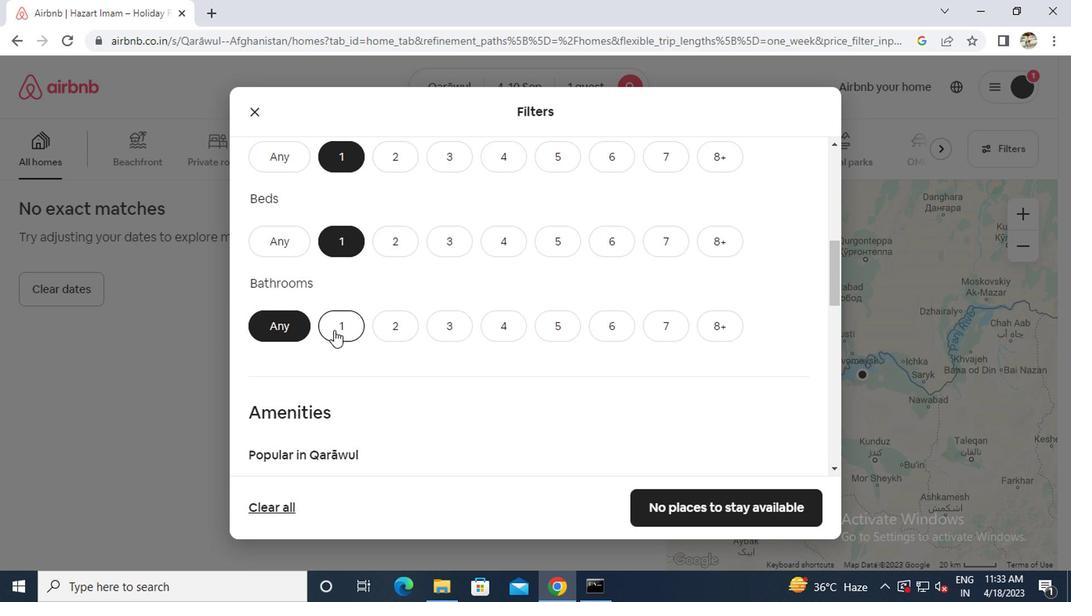 
Action: Mouse moved to (330, 329)
Screenshot: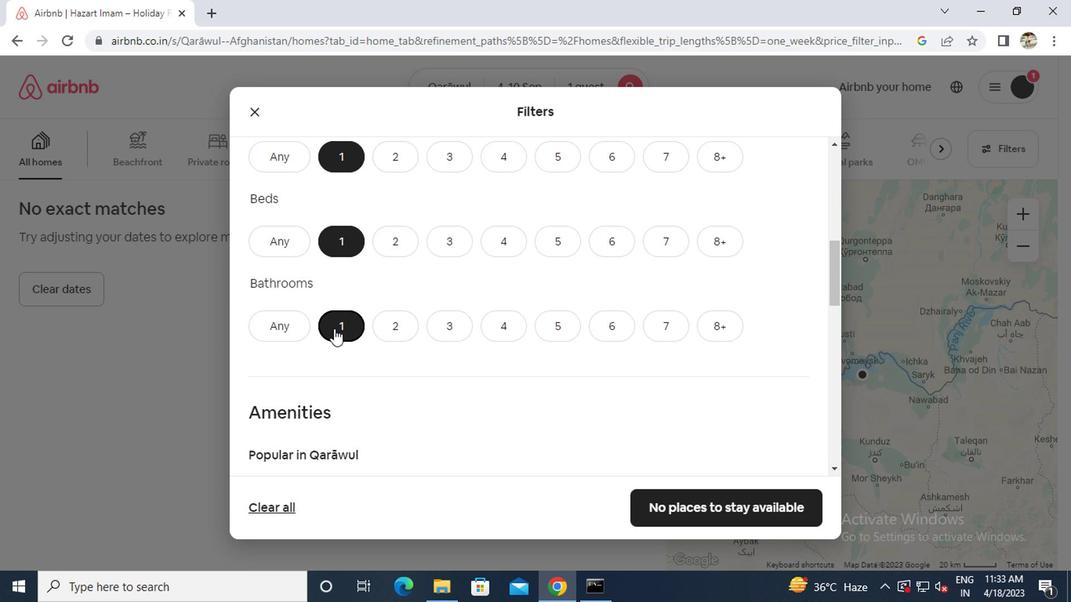 
Action: Mouse scrolled (330, 328) with delta (0, -1)
Screenshot: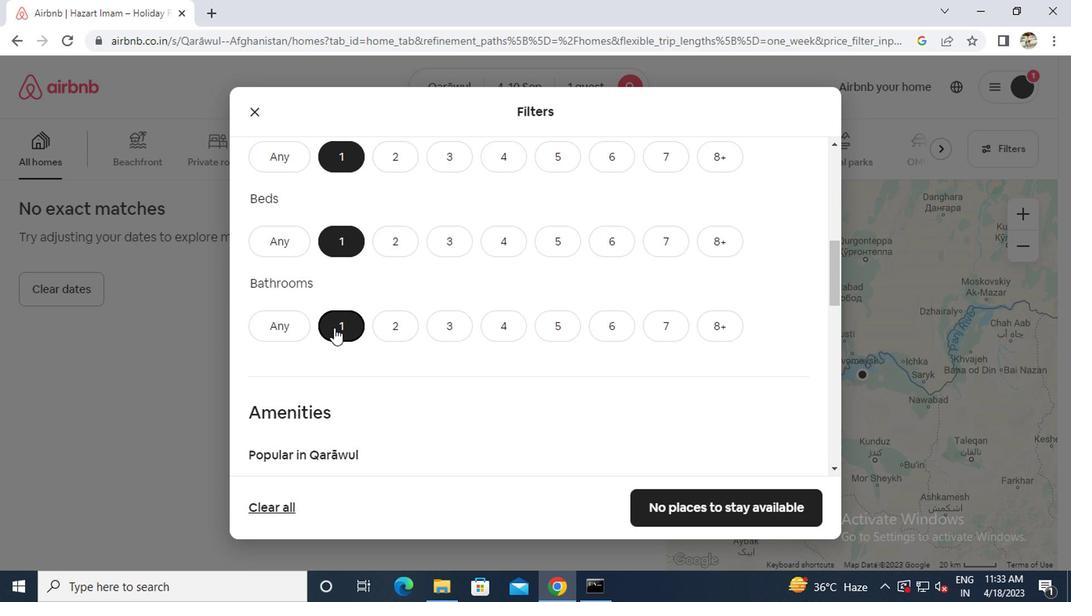 
Action: Mouse scrolled (330, 328) with delta (0, -1)
Screenshot: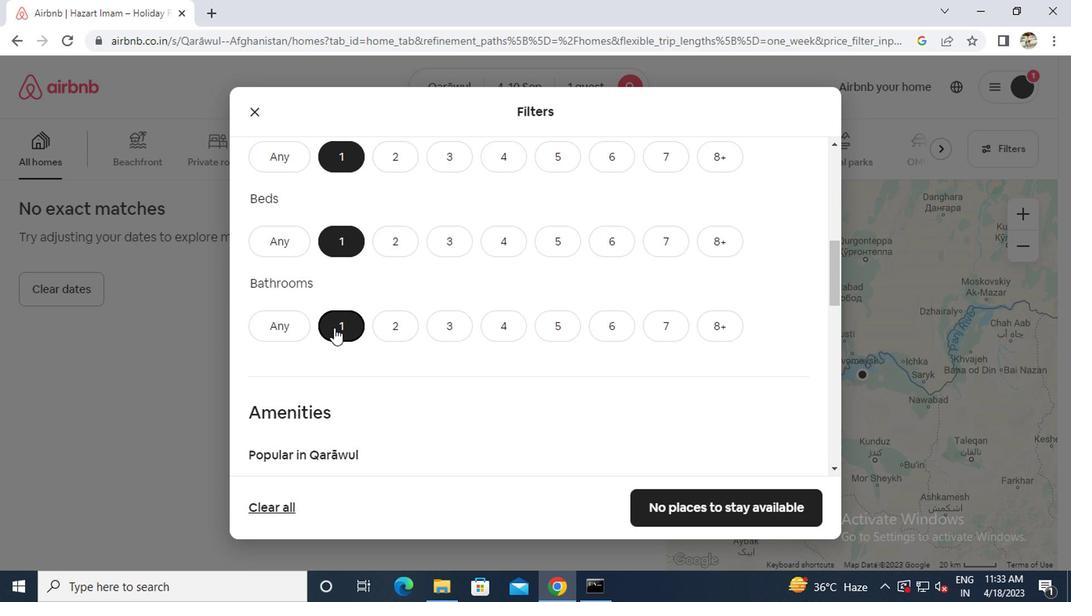 
Action: Mouse scrolled (330, 328) with delta (0, -1)
Screenshot: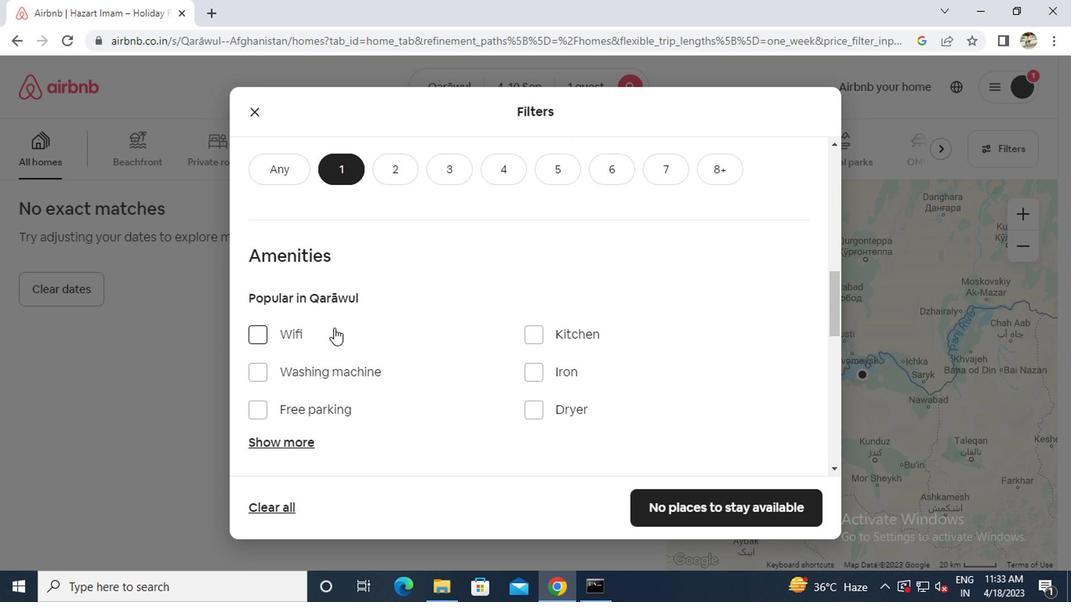 
Action: Mouse moved to (333, 326)
Screenshot: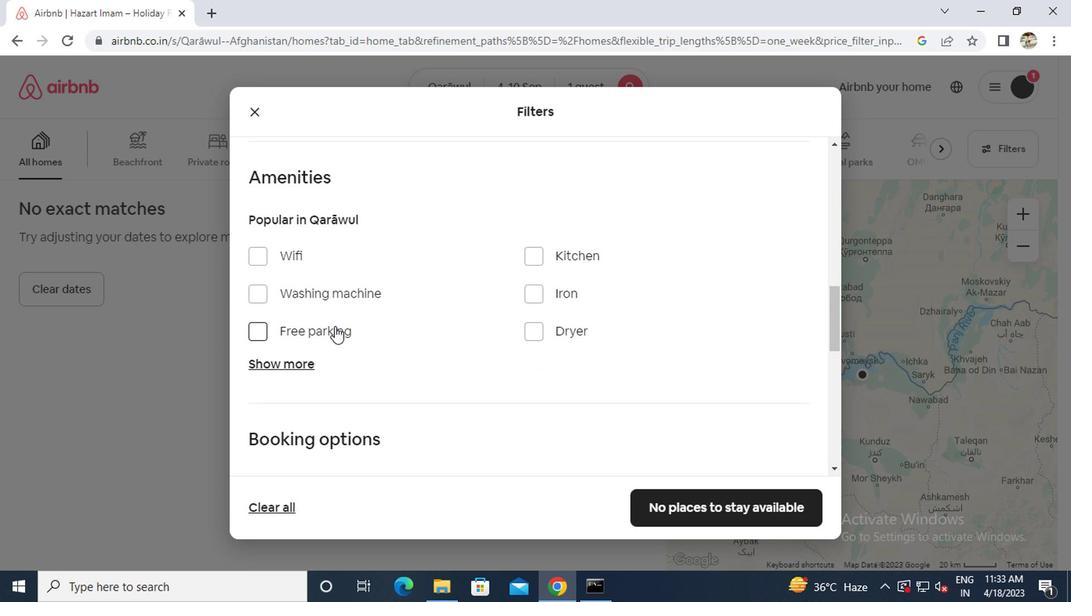 
Action: Mouse scrolled (333, 326) with delta (0, 0)
Screenshot: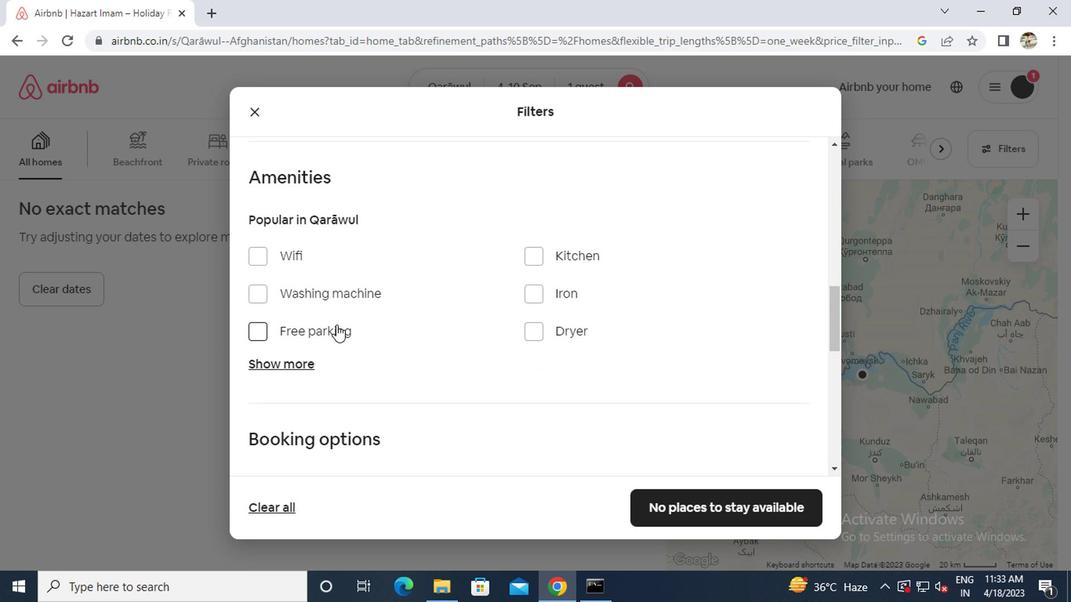 
Action: Mouse scrolled (333, 326) with delta (0, 0)
Screenshot: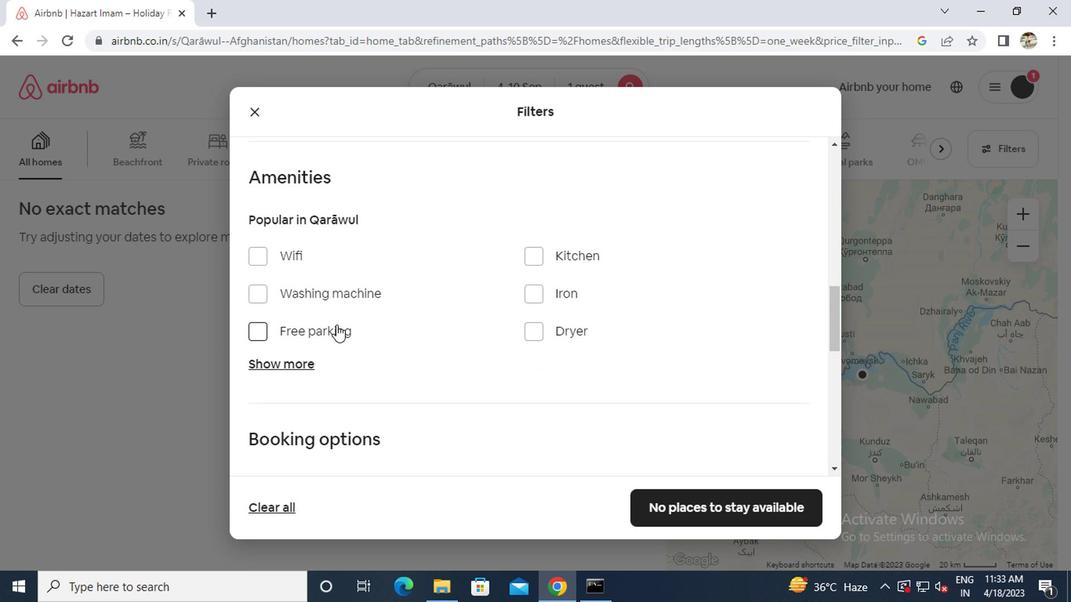 
Action: Mouse moved to (333, 325)
Screenshot: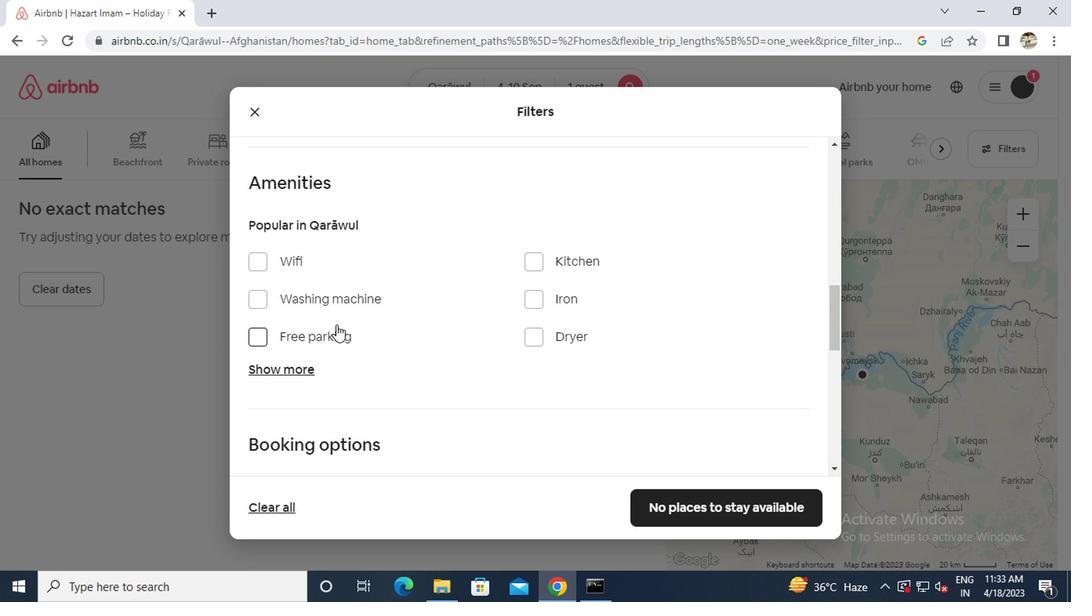 
Action: Mouse scrolled (333, 324) with delta (0, -1)
Screenshot: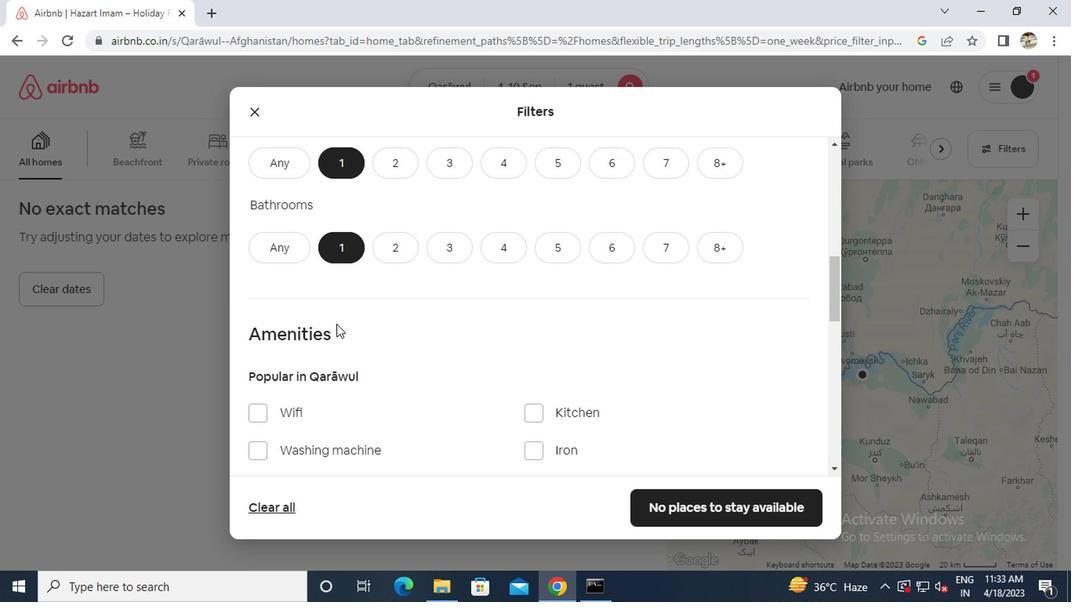 
Action: Mouse scrolled (333, 324) with delta (0, -1)
Screenshot: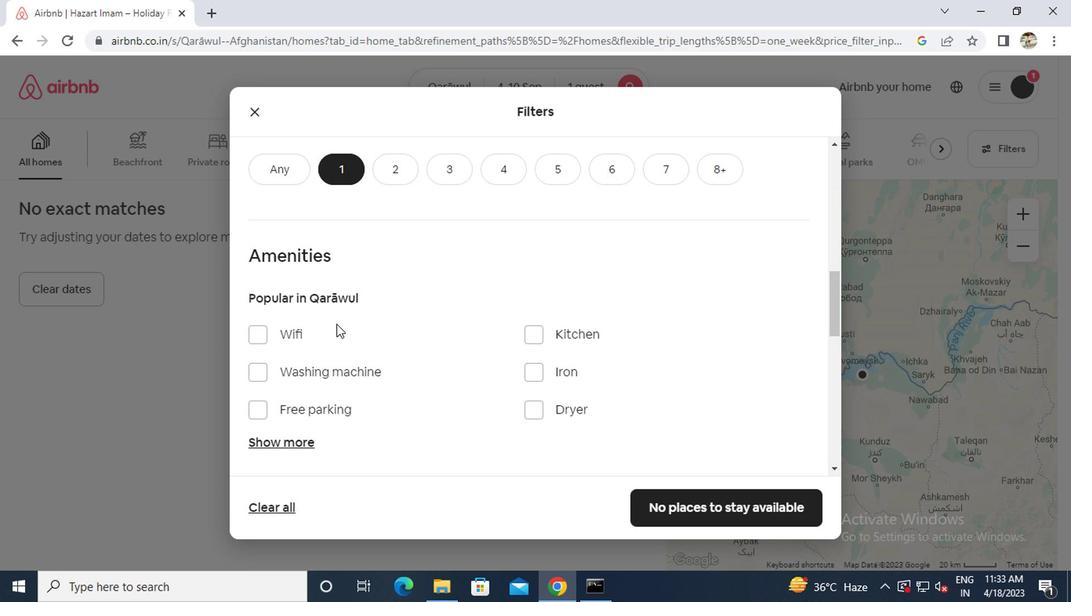 
Action: Mouse moved to (269, 365)
Screenshot: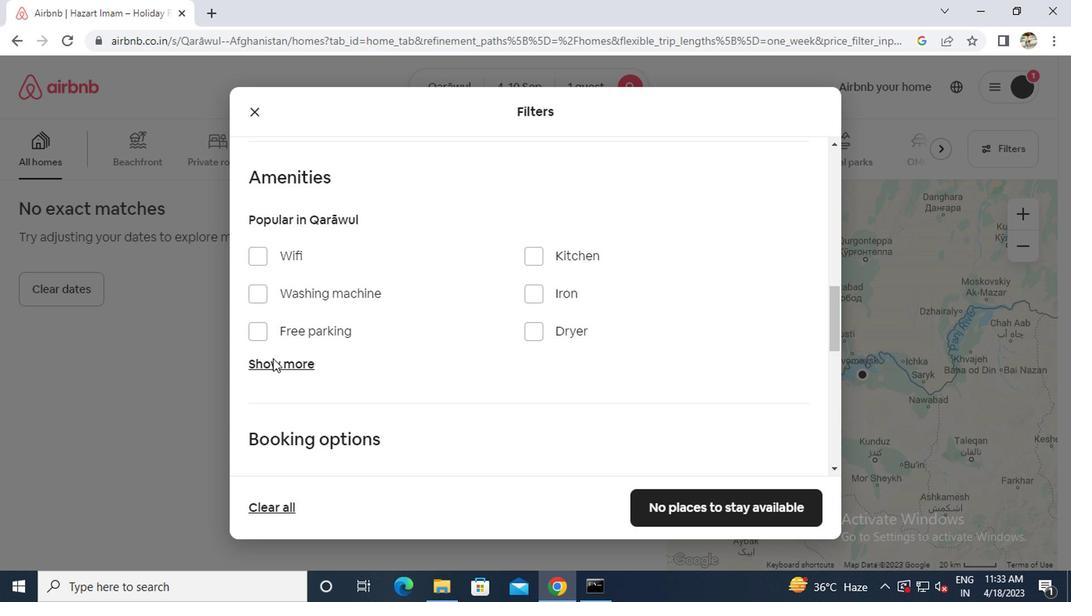 
Action: Mouse pressed left at (269, 365)
Screenshot: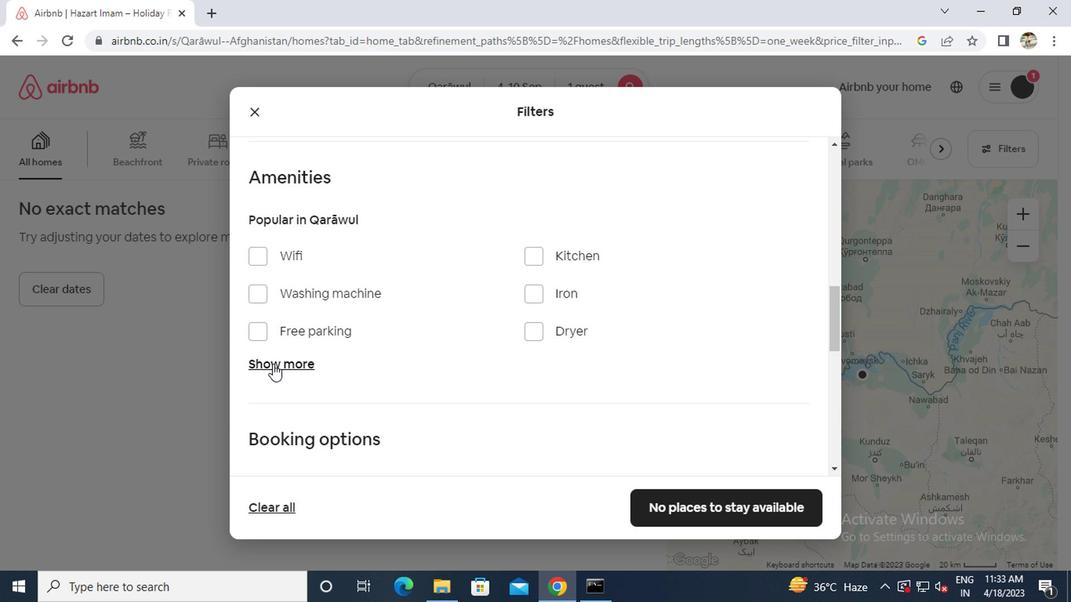 
Action: Mouse moved to (256, 428)
Screenshot: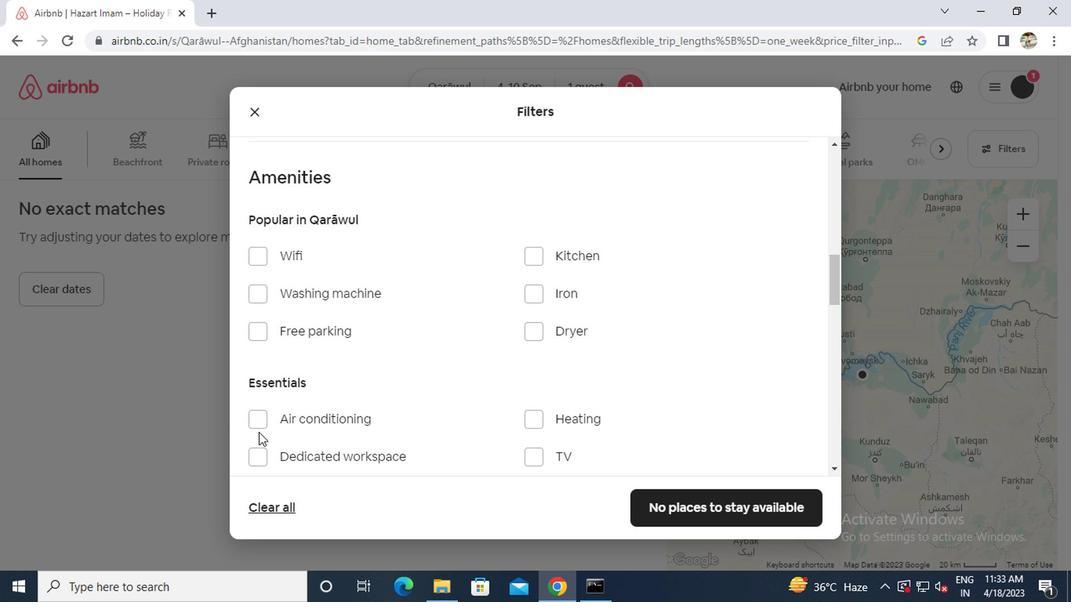 
Action: Mouse pressed left at (256, 428)
Screenshot: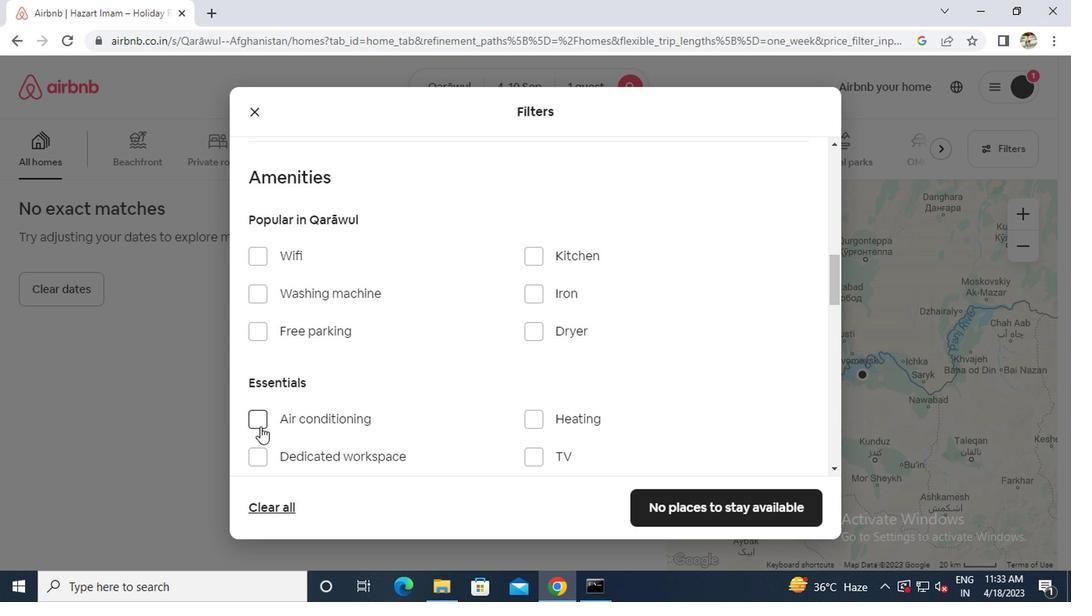 
Action: Mouse scrolled (256, 427) with delta (0, -1)
Screenshot: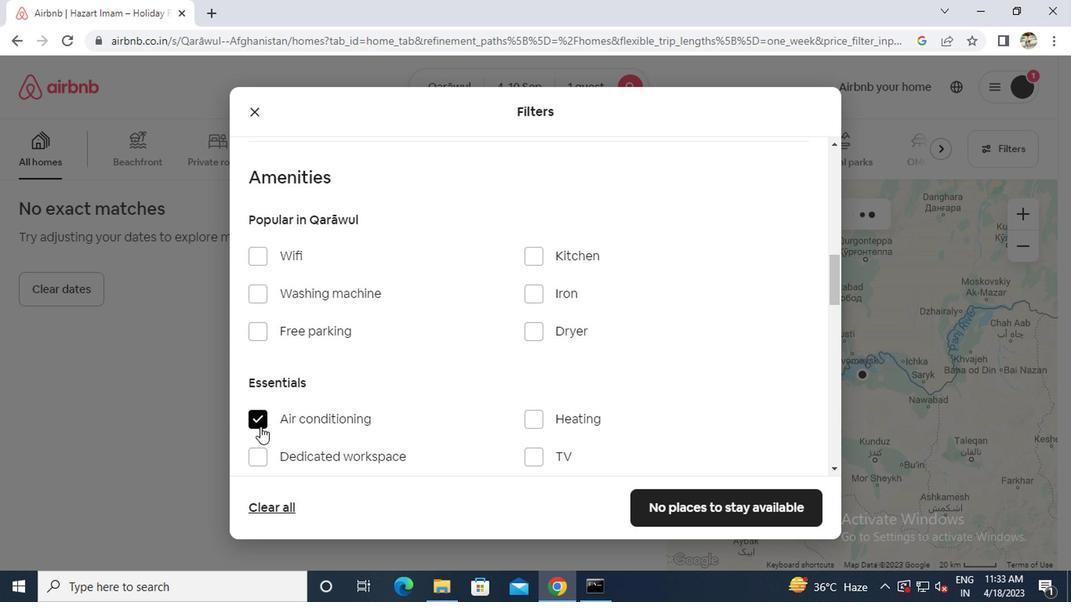 
Action: Mouse moved to (256, 427)
Screenshot: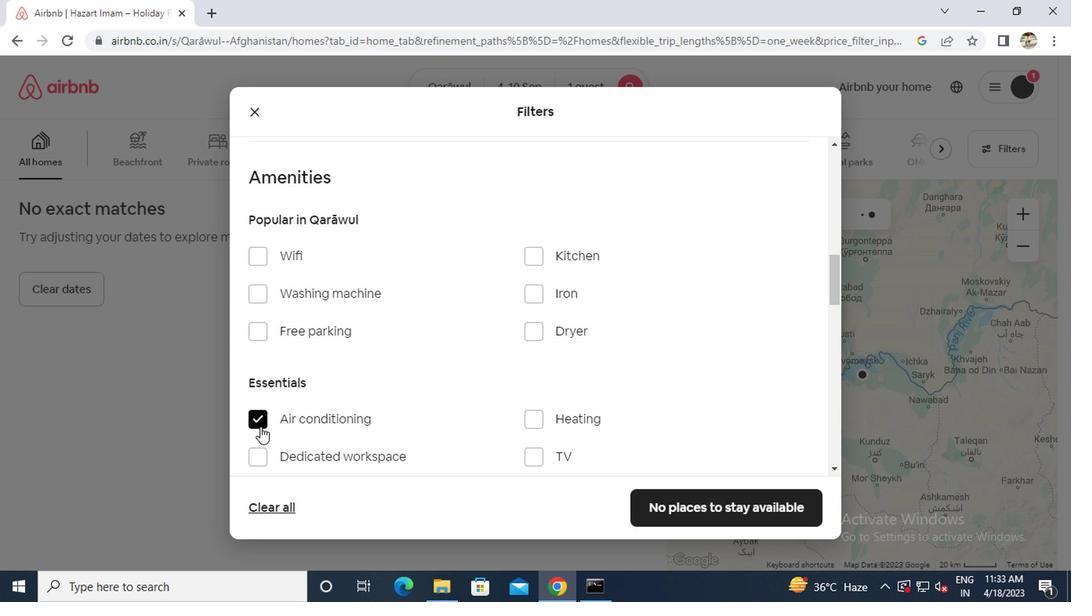 
Action: Mouse scrolled (256, 426) with delta (0, 0)
Screenshot: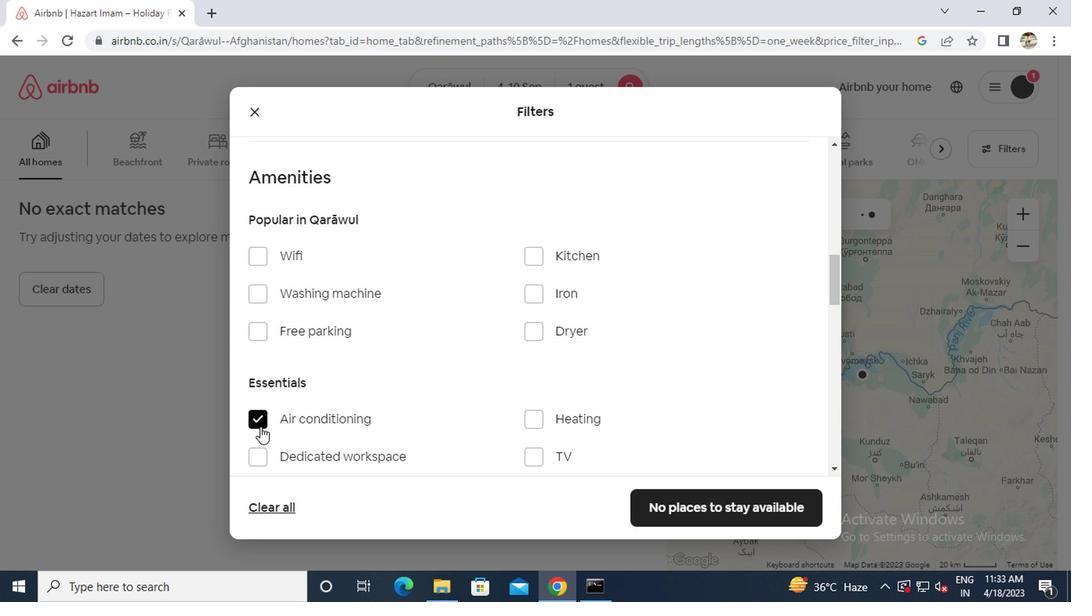 
Action: Mouse moved to (259, 425)
Screenshot: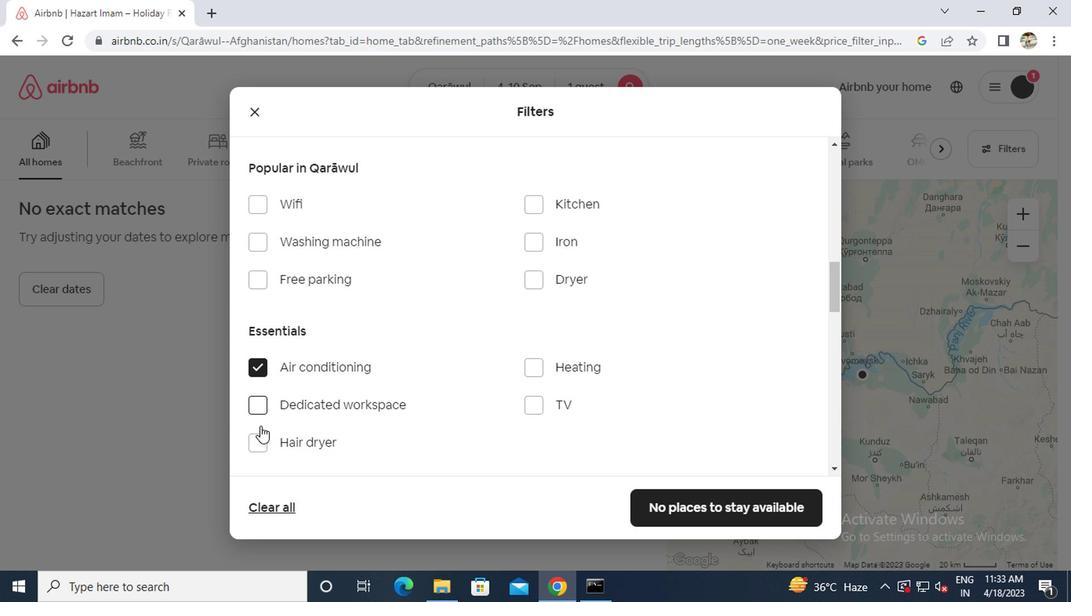 
Action: Mouse scrolled (259, 425) with delta (0, 0)
Screenshot: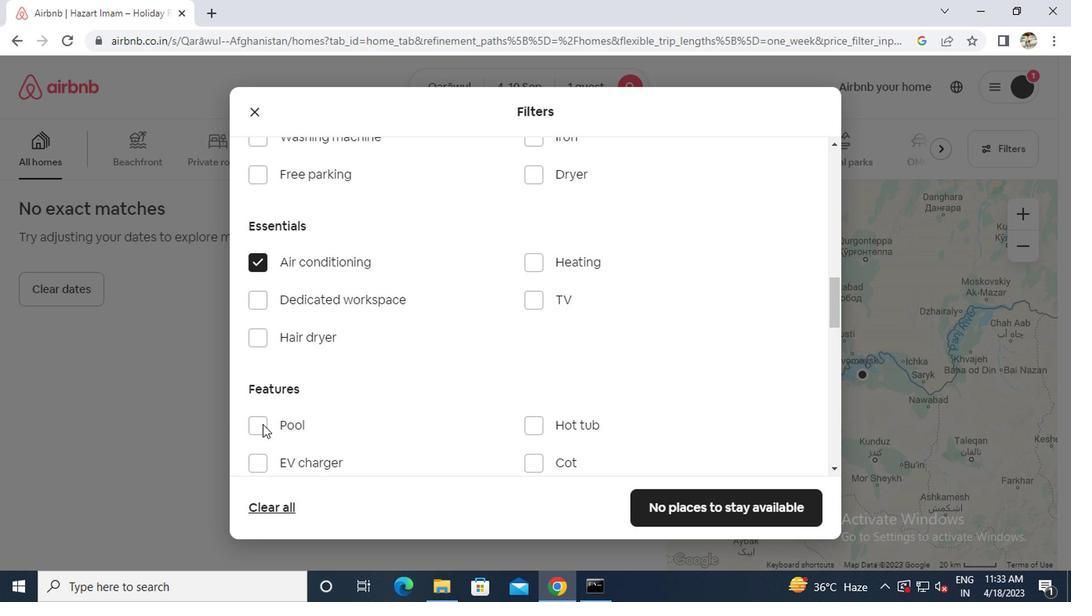 
Action: Mouse scrolled (259, 425) with delta (0, 0)
Screenshot: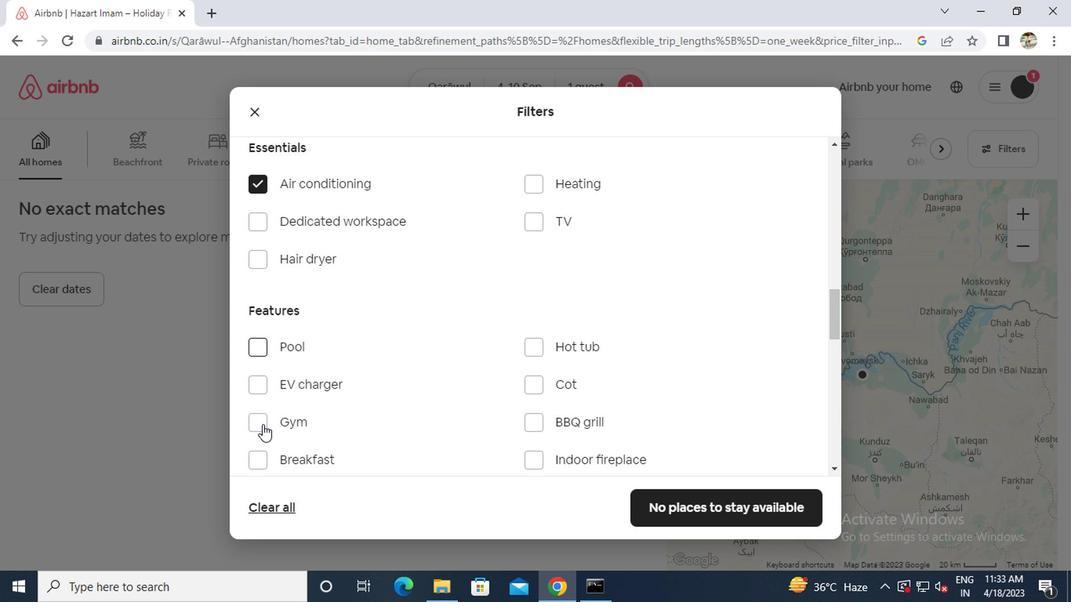 
Action: Mouse scrolled (259, 425) with delta (0, 0)
Screenshot: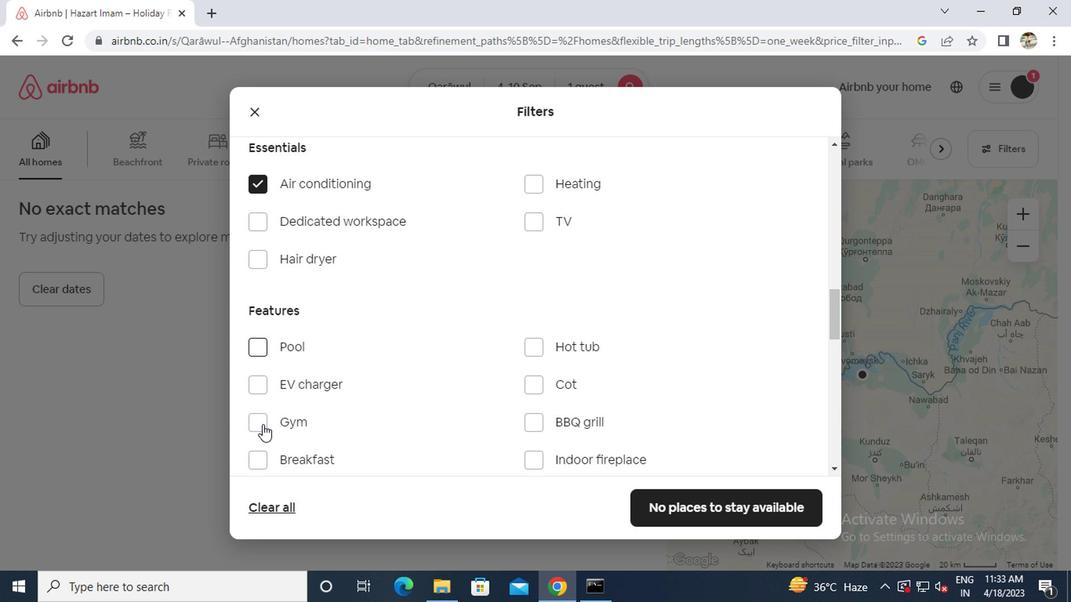 
Action: Mouse moved to (305, 347)
Screenshot: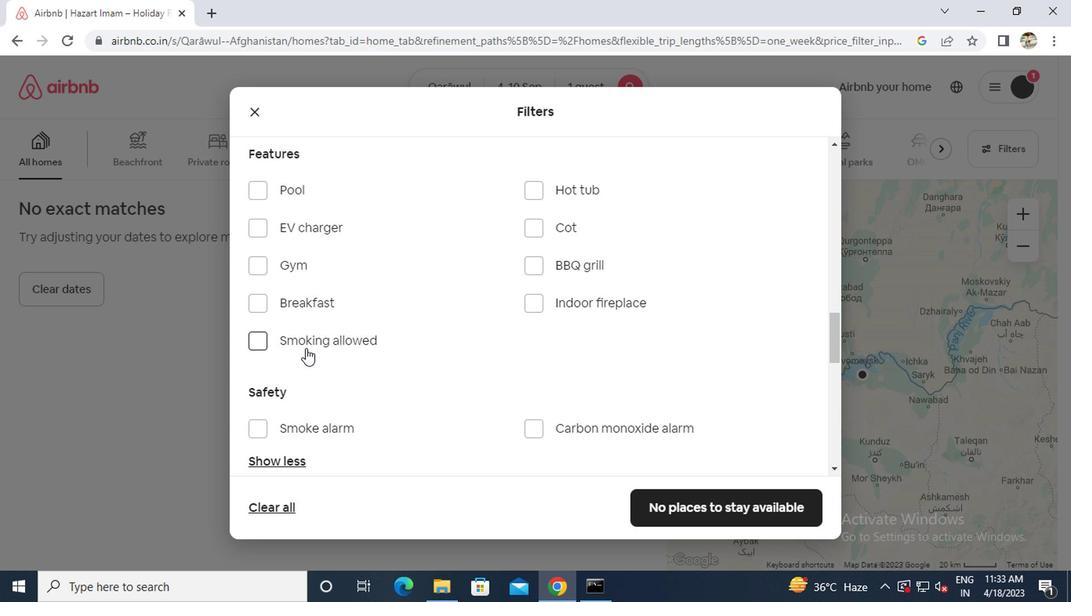 
Action: Mouse pressed left at (305, 347)
Screenshot: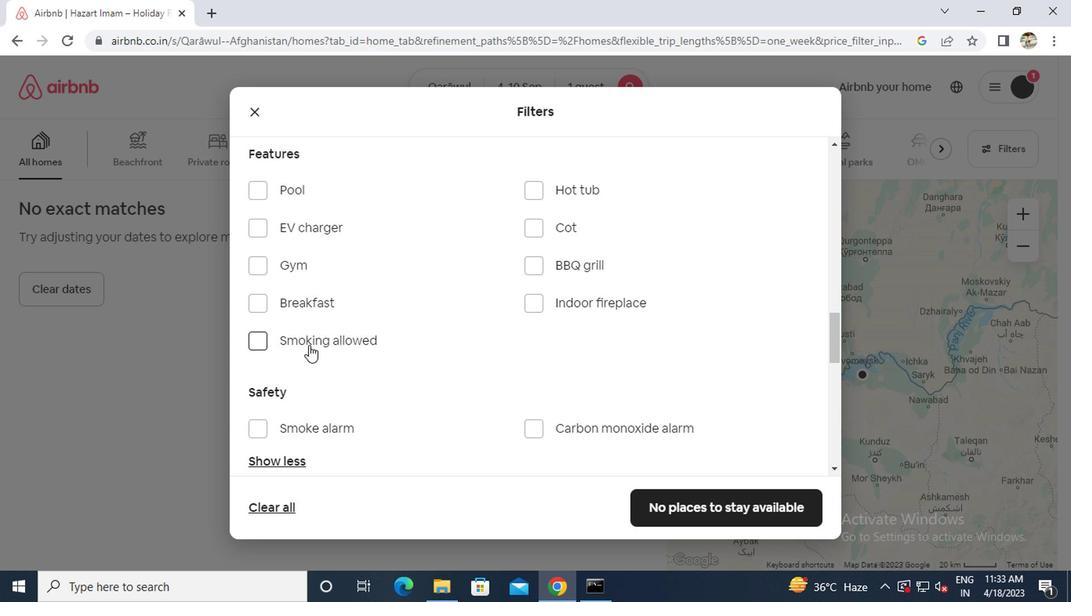 
Action: Mouse moved to (387, 391)
Screenshot: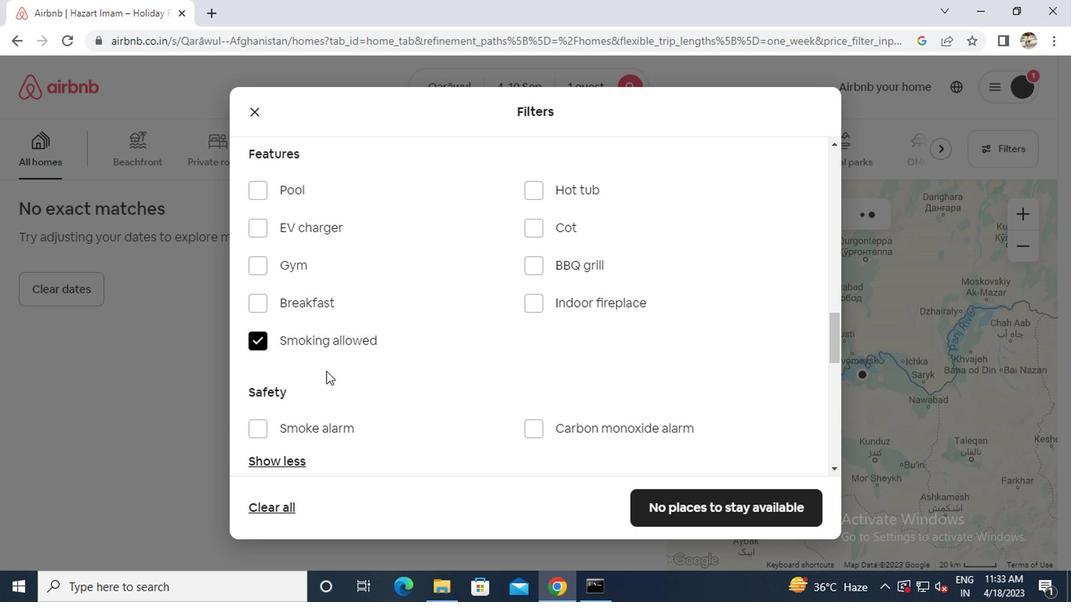 
Action: Mouse scrolled (387, 390) with delta (0, -1)
Screenshot: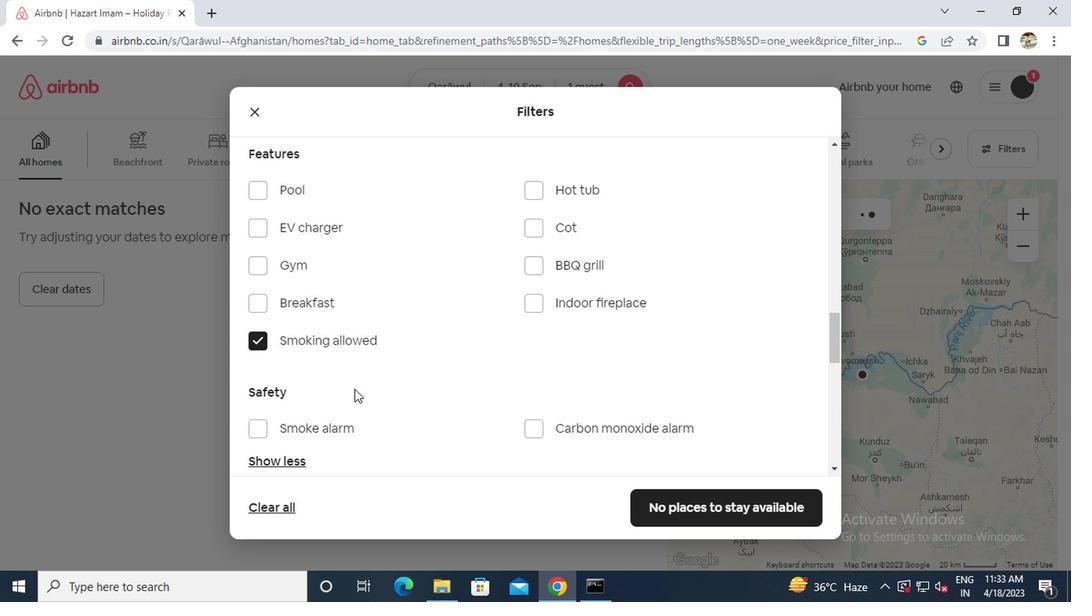 
Action: Mouse scrolled (387, 390) with delta (0, -1)
Screenshot: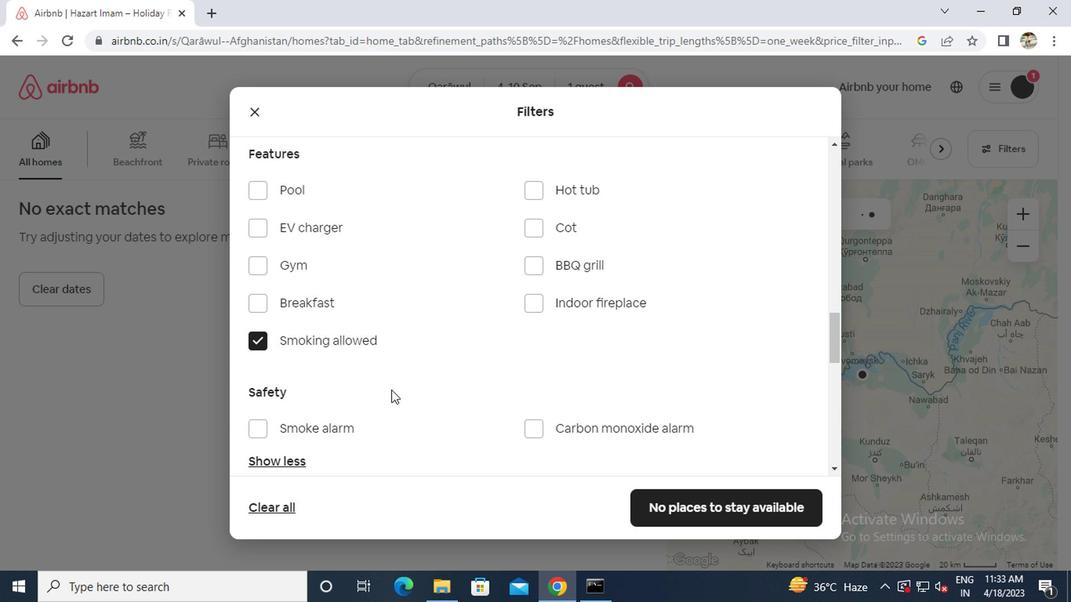 
Action: Mouse scrolled (387, 390) with delta (0, -1)
Screenshot: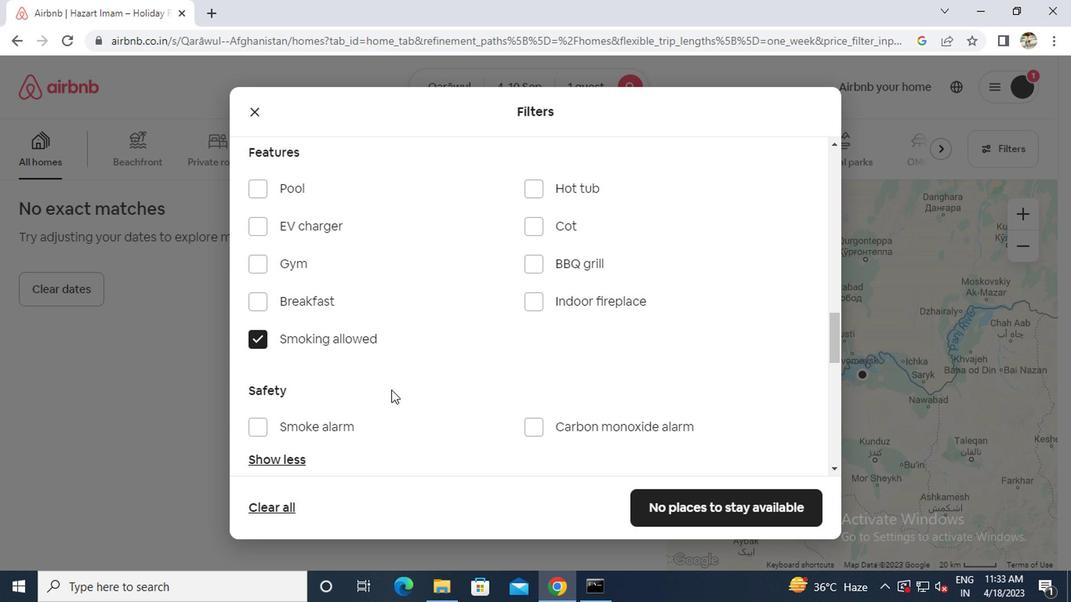 
Action: Mouse scrolled (387, 390) with delta (0, -1)
Screenshot: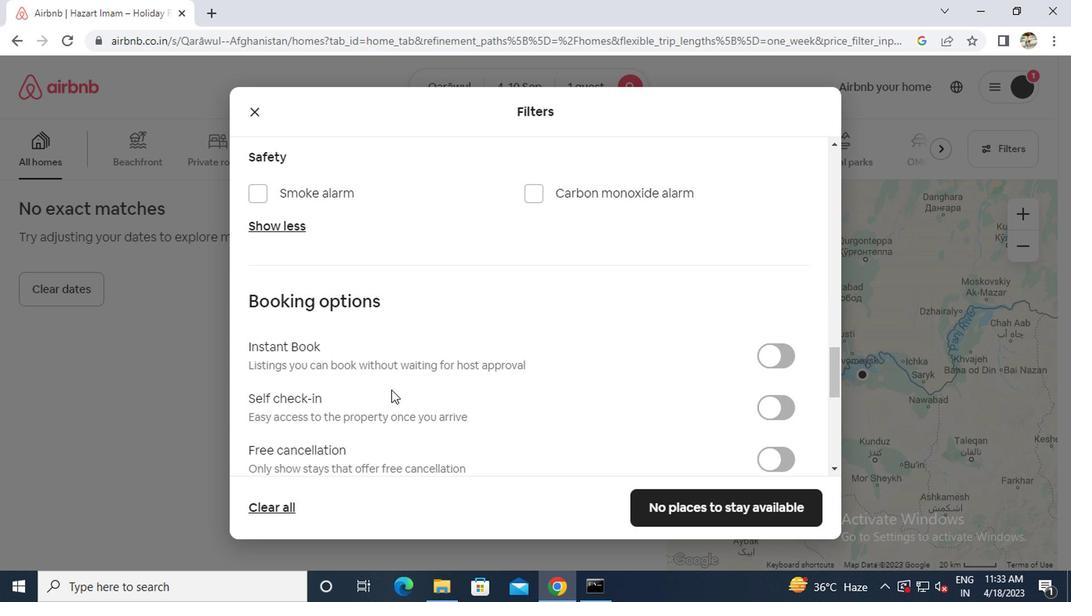 
Action: Mouse moved to (779, 332)
Screenshot: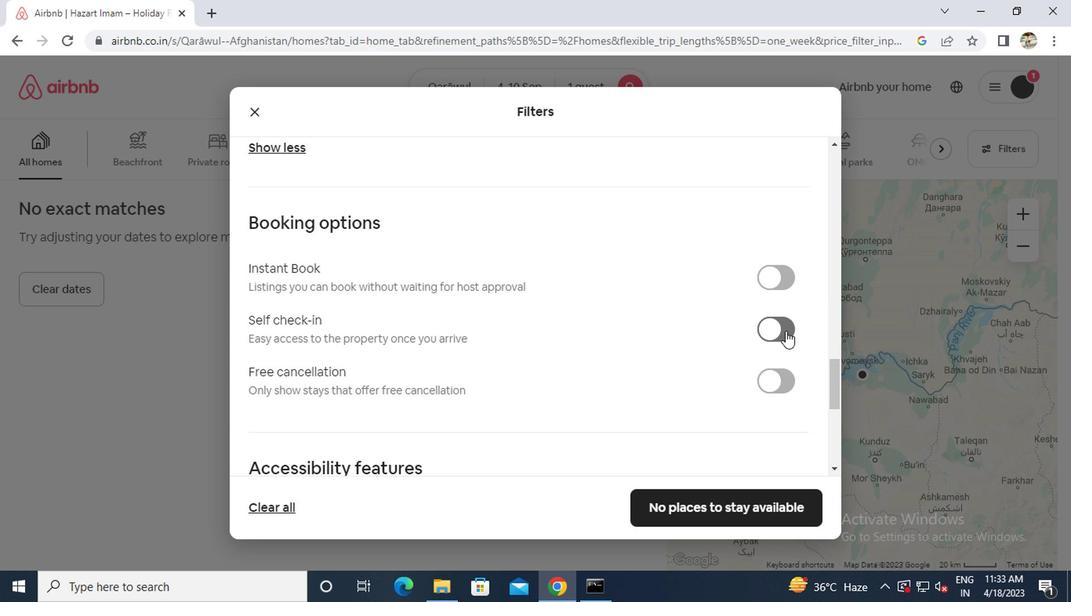 
Action: Mouse pressed left at (779, 332)
Screenshot: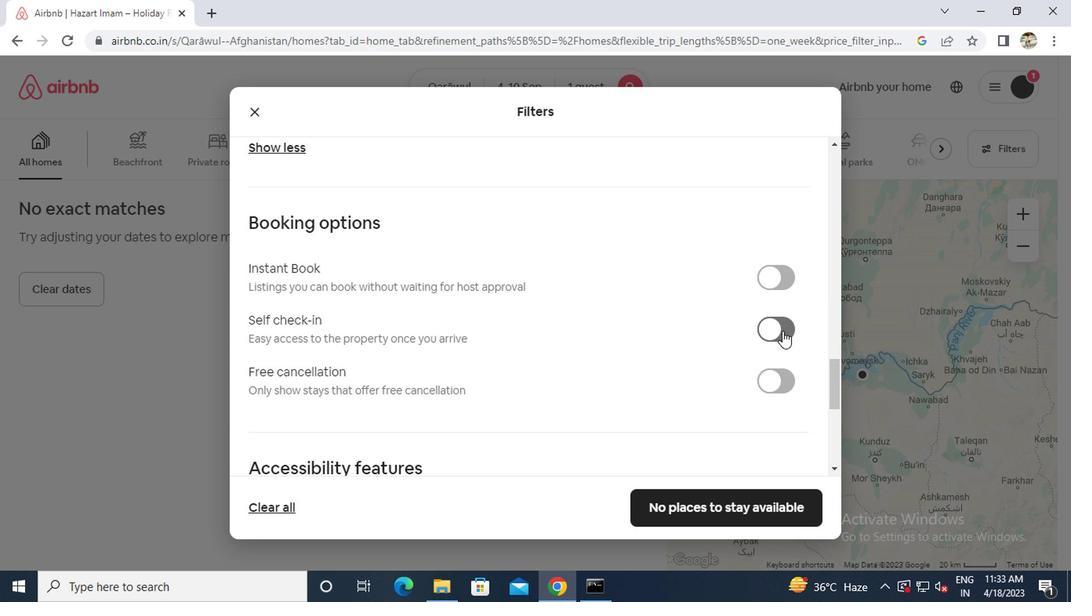 
Action: Mouse moved to (663, 493)
Screenshot: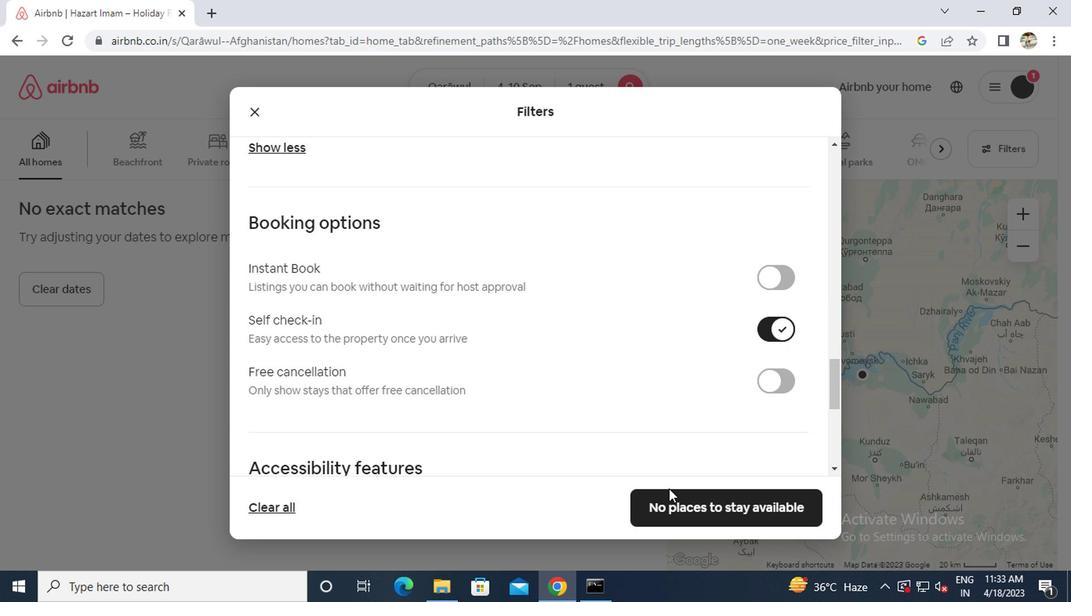 
Action: Mouse pressed left at (663, 493)
Screenshot: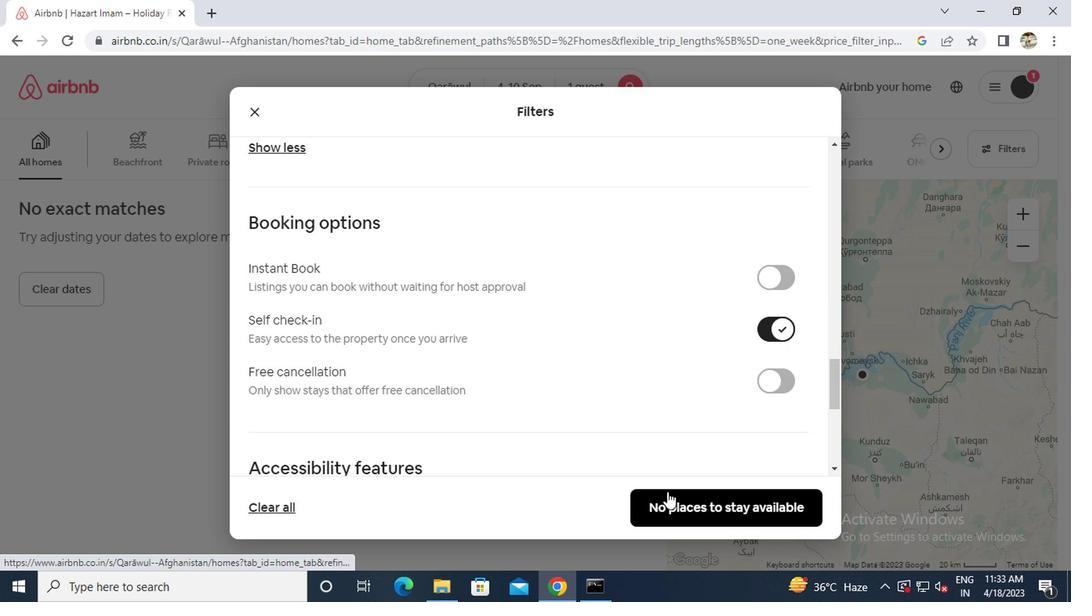 
